 Task: When is the final 4 train leaving Crown Heights-Utica Av to Woodlawn?
Action: Key pressed rowm<Key.backspace>n<Key.space>heights
Screenshot: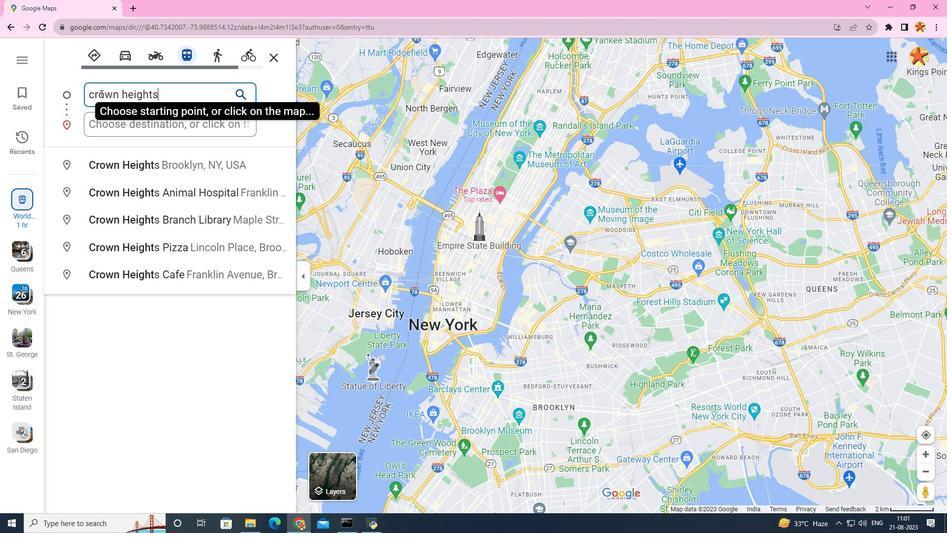 
Action: Mouse moved to (100, 166)
Screenshot: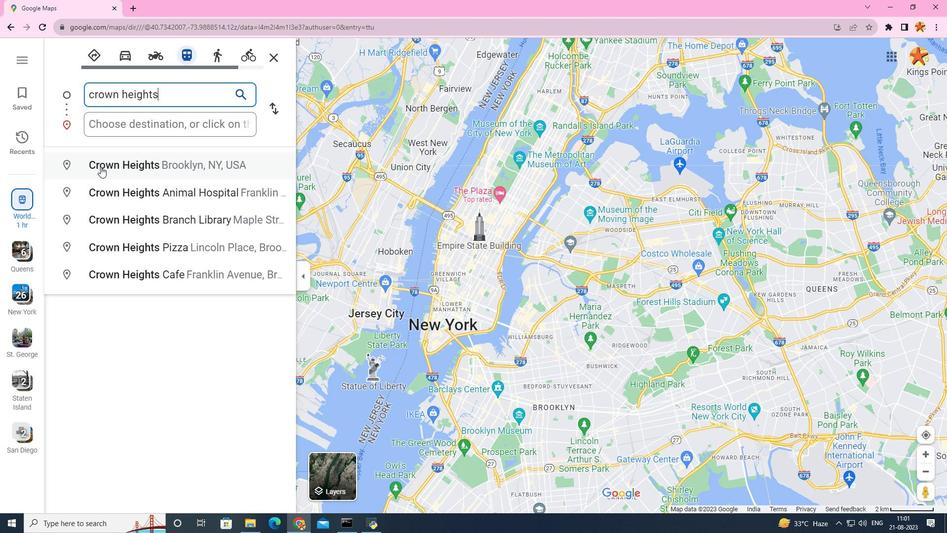 
Action: Mouse pressed left at (100, 166)
Screenshot: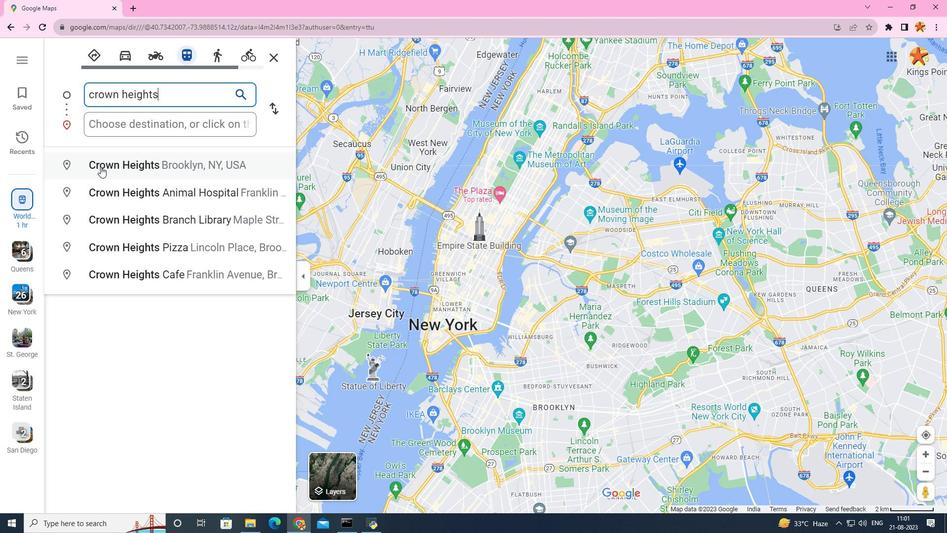 
Action: Mouse moved to (135, 123)
Screenshot: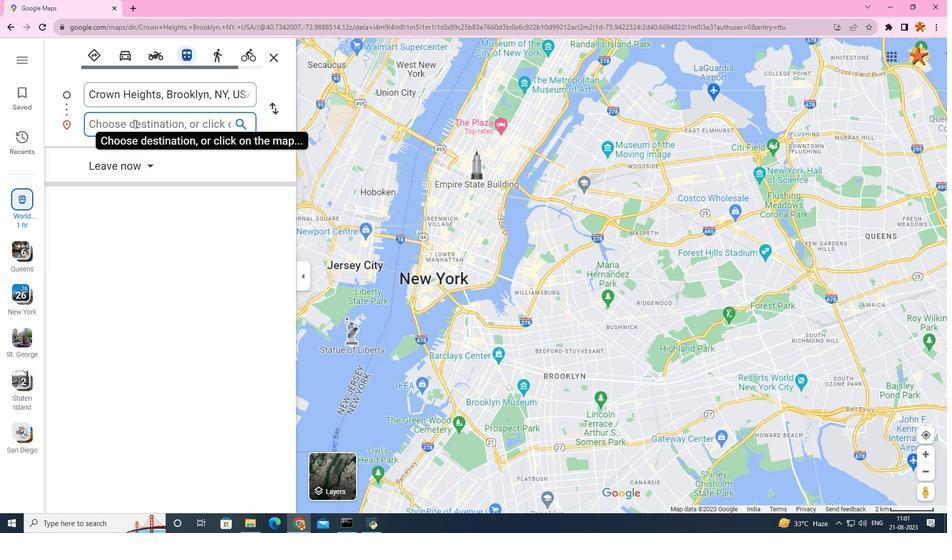
Action: Mouse pressed left at (135, 123)
Screenshot: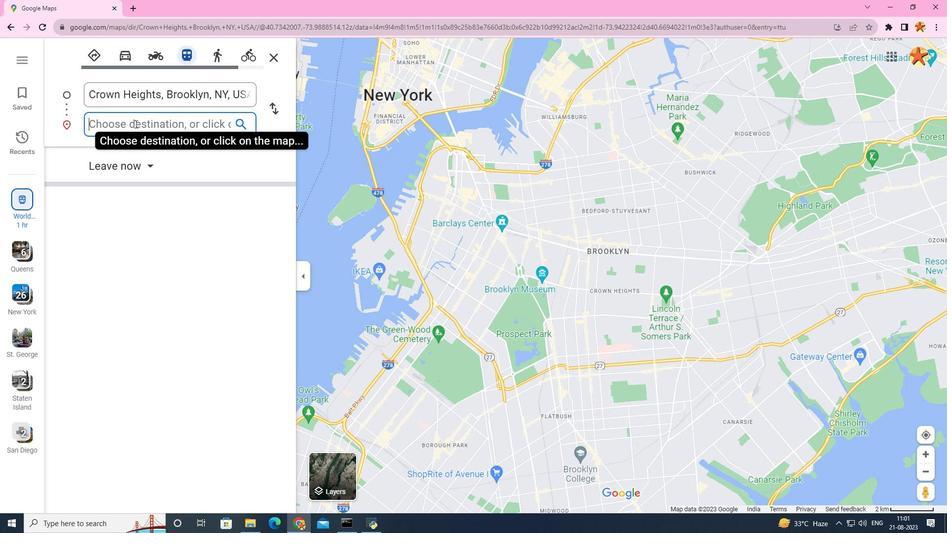
Action: Key pressed ultuica<Key.space><Key.backspace><Key.backspace><Key.backspace><Key.backspace><Key.backspace>ica<Key.space>
Screenshot: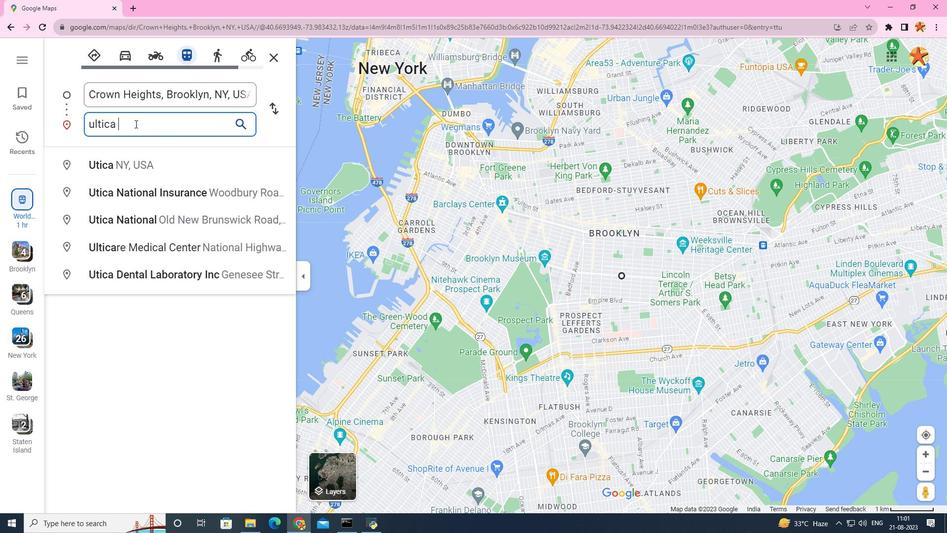 
Action: Mouse moved to (138, 160)
Screenshot: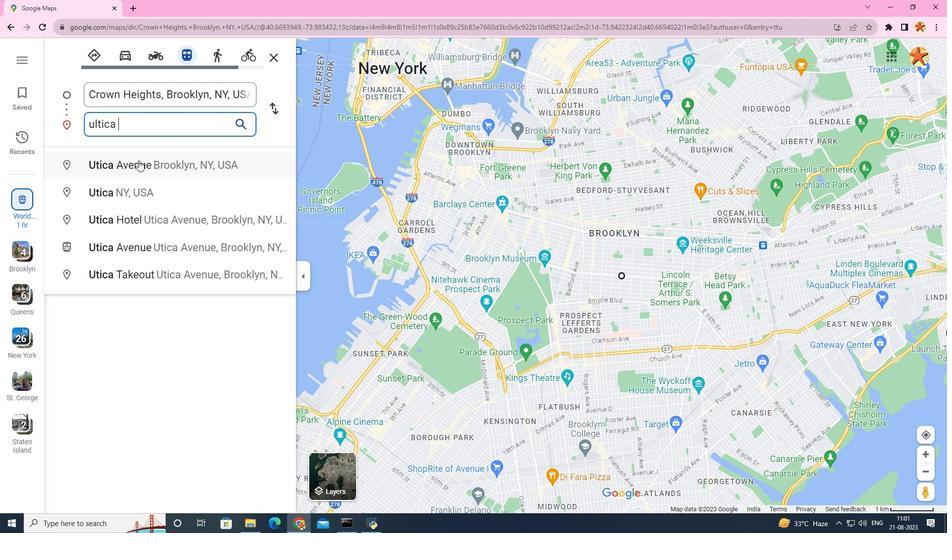 
Action: Mouse pressed left at (138, 160)
Screenshot: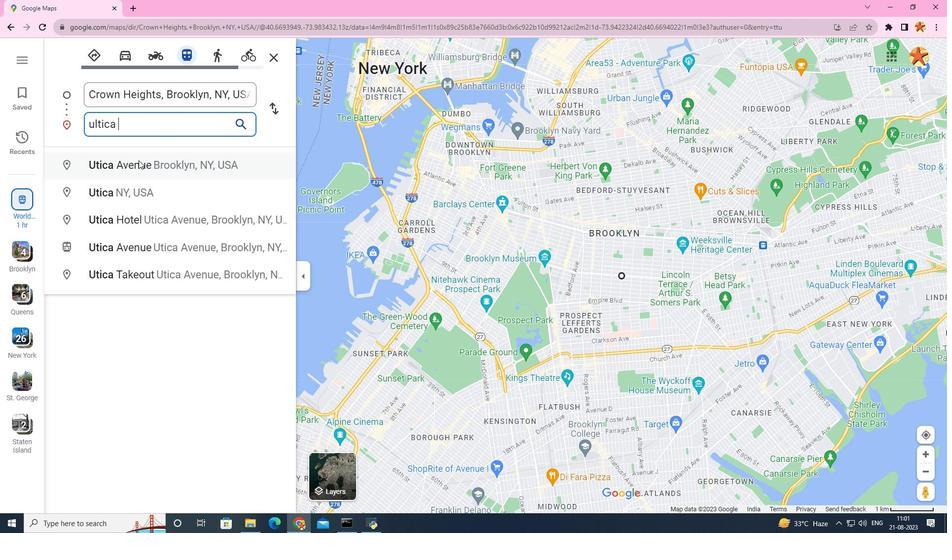 
Action: Mouse moved to (165, 101)
Screenshot: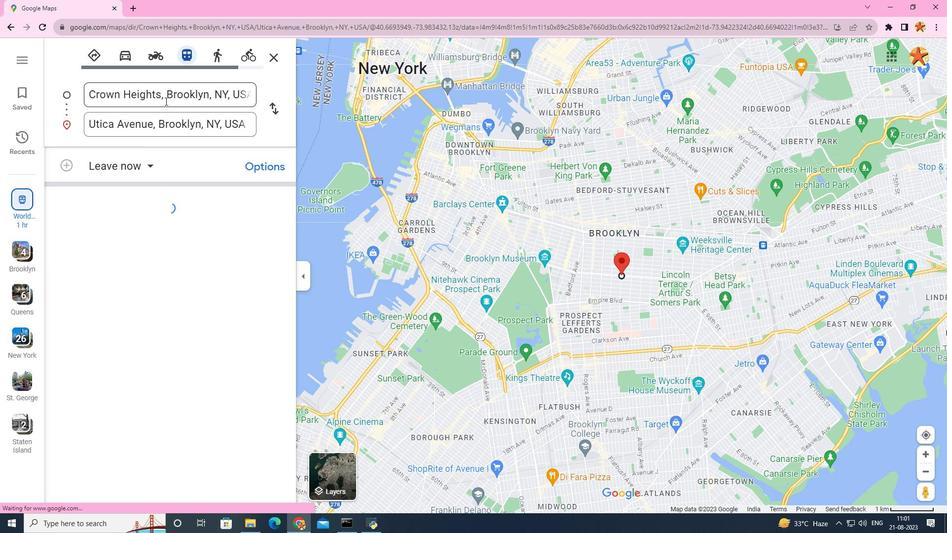 
Action: Mouse pressed left at (165, 101)
Screenshot: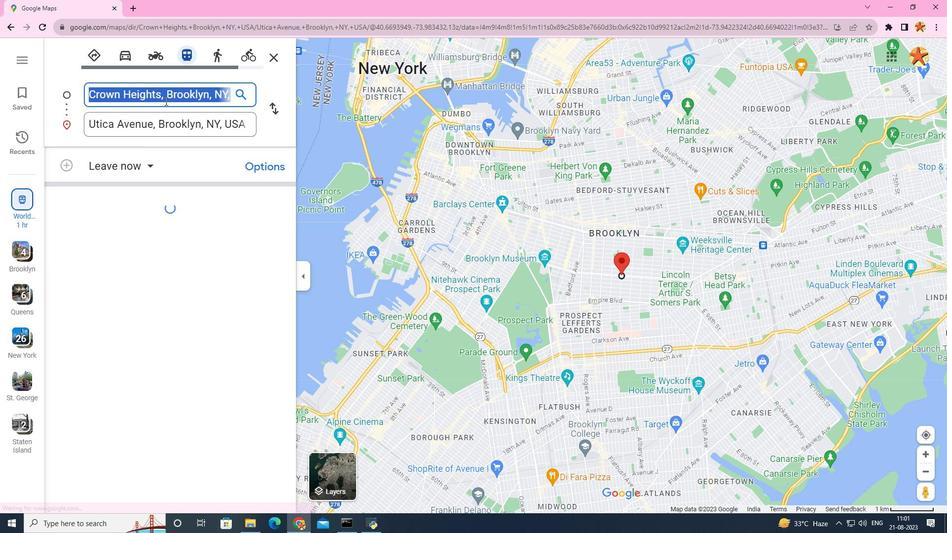 
Action: Mouse moved to (213, 119)
Screenshot: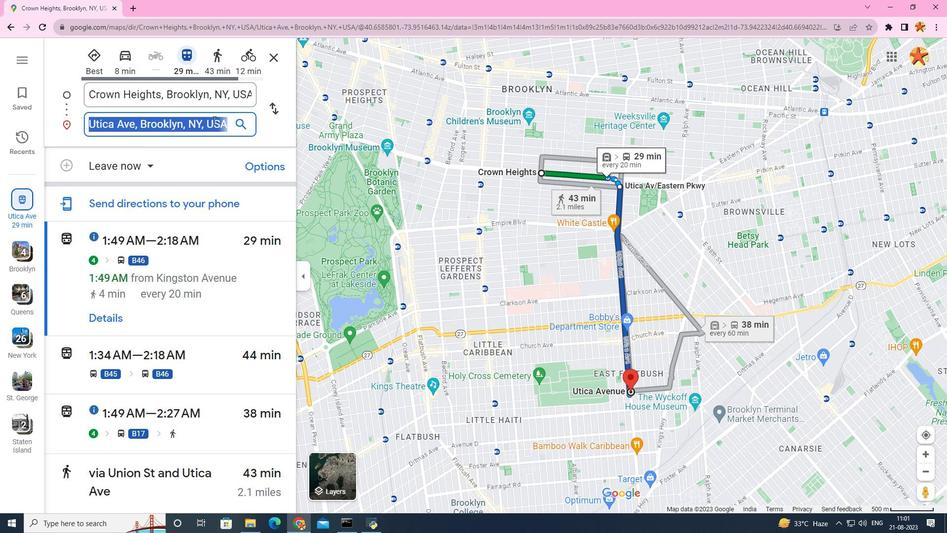 
Action: Mouse pressed left at (213, 119)
Screenshot: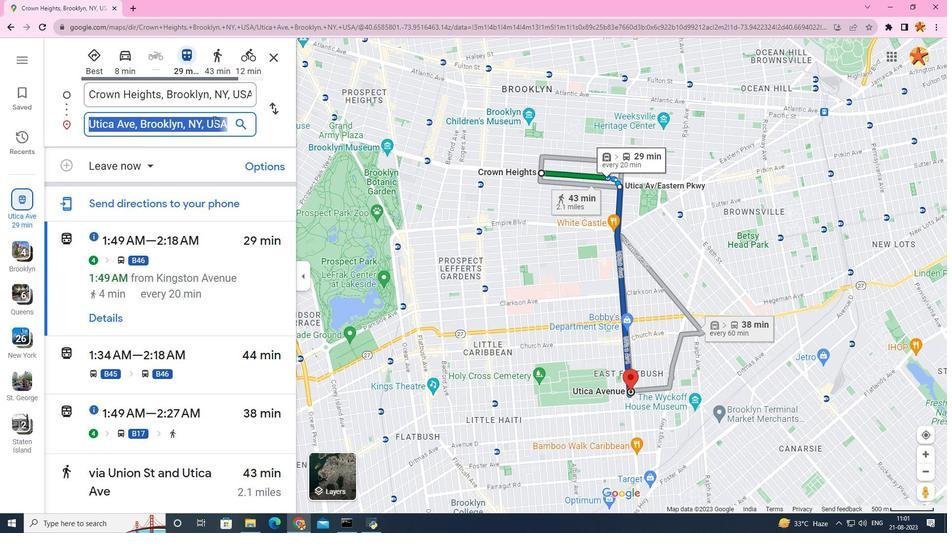 
Action: Mouse moved to (225, 101)
Screenshot: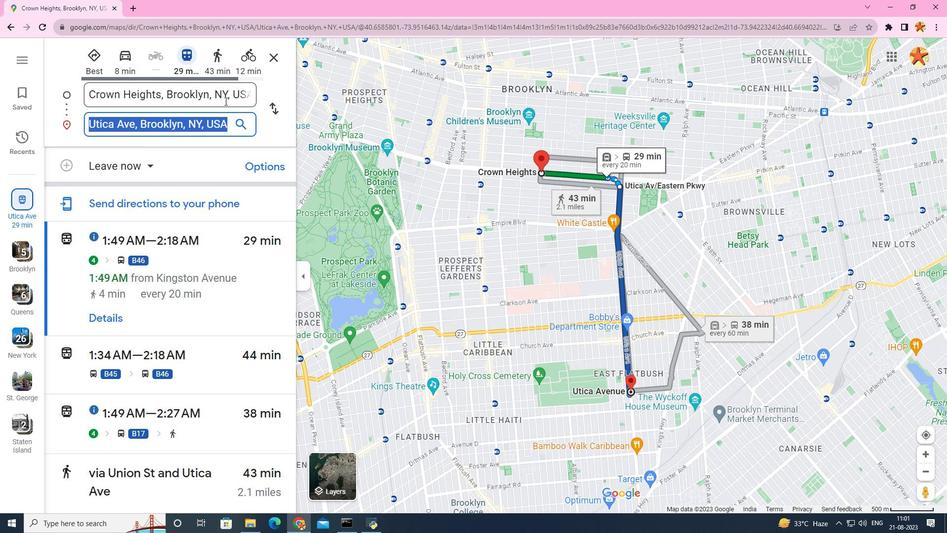 
Action: Mouse pressed left at (225, 101)
Screenshot: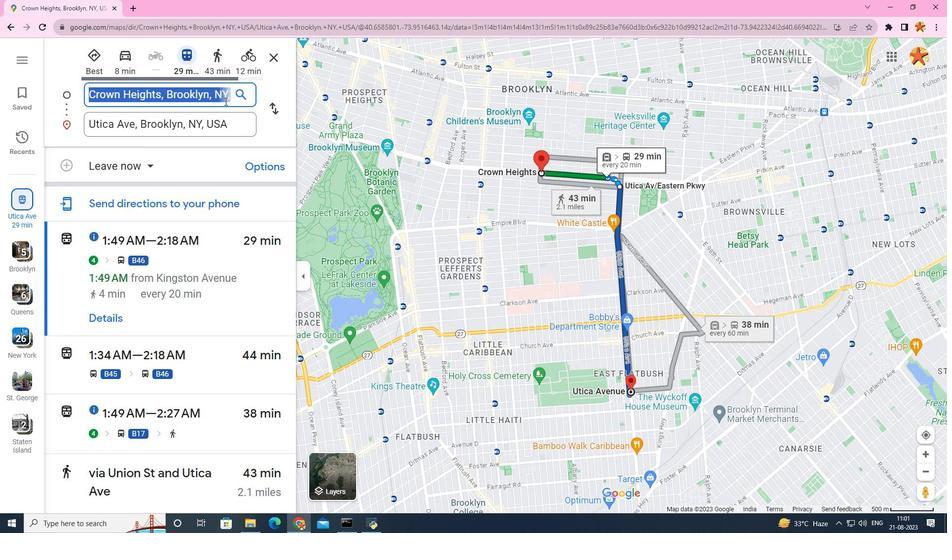 
Action: Key pressed ultica<Key.space>
Screenshot: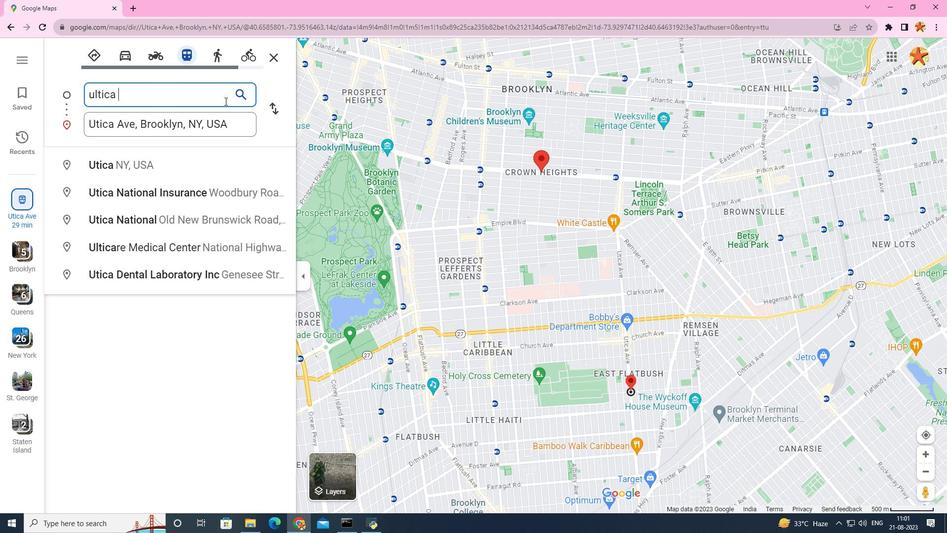 
Action: Mouse moved to (188, 193)
Screenshot: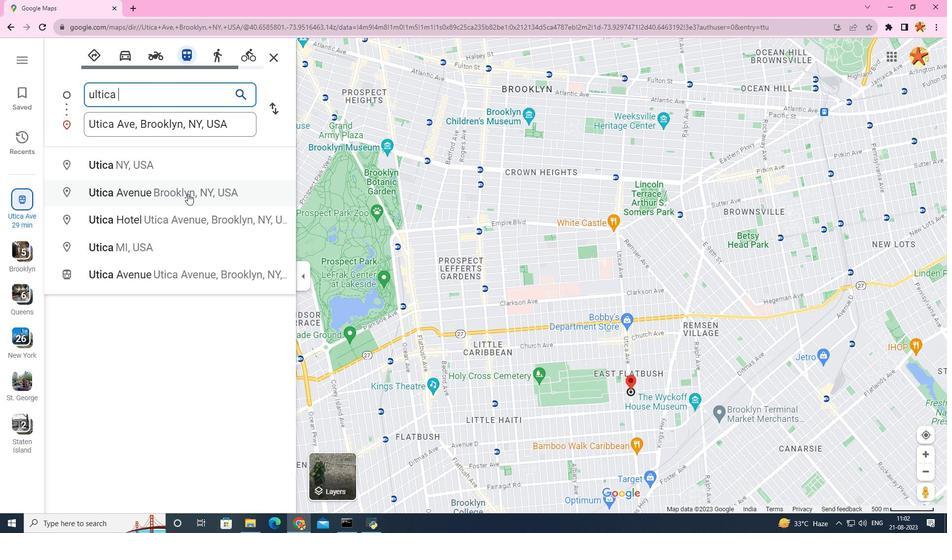 
Action: Mouse pressed left at (188, 193)
Screenshot: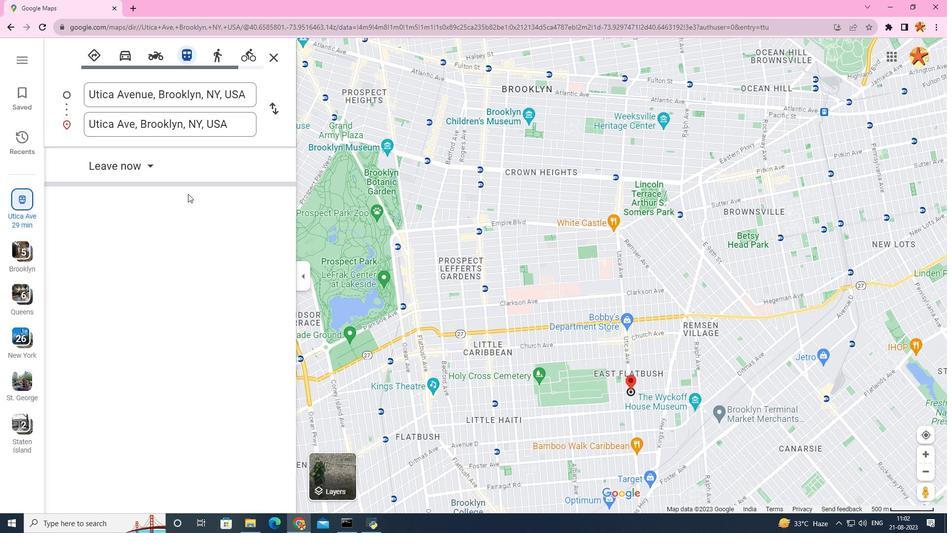 
Action: Mouse moved to (185, 100)
Screenshot: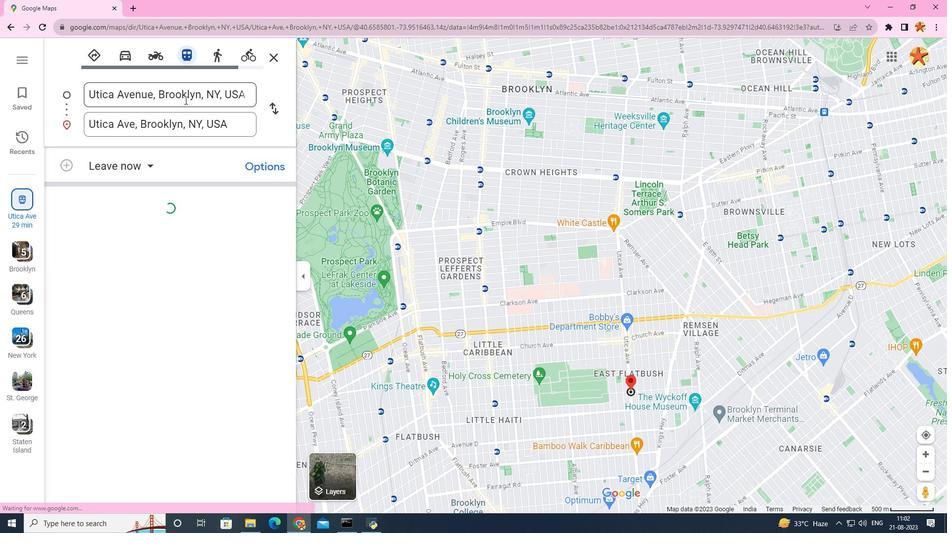 
Action: Mouse pressed left at (185, 100)
Screenshot: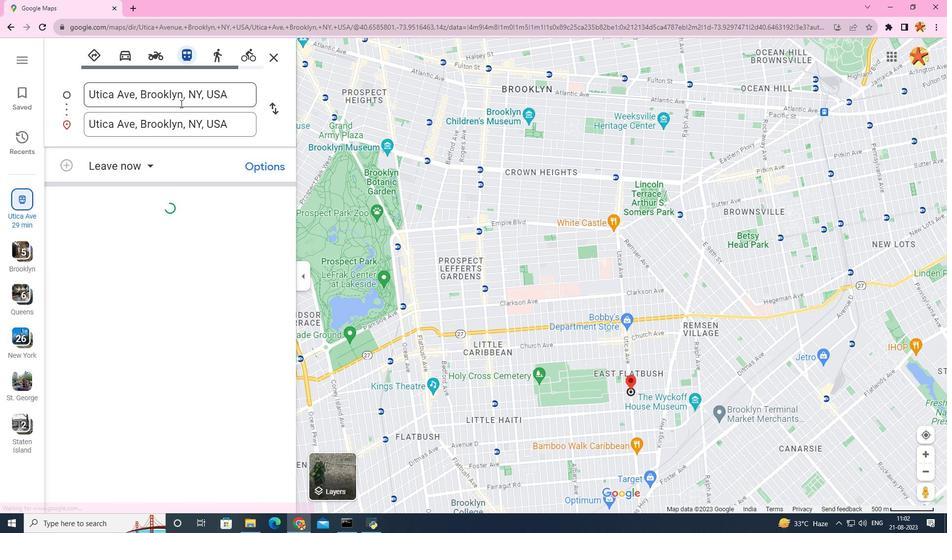 
Action: Mouse moved to (177, 116)
Screenshot: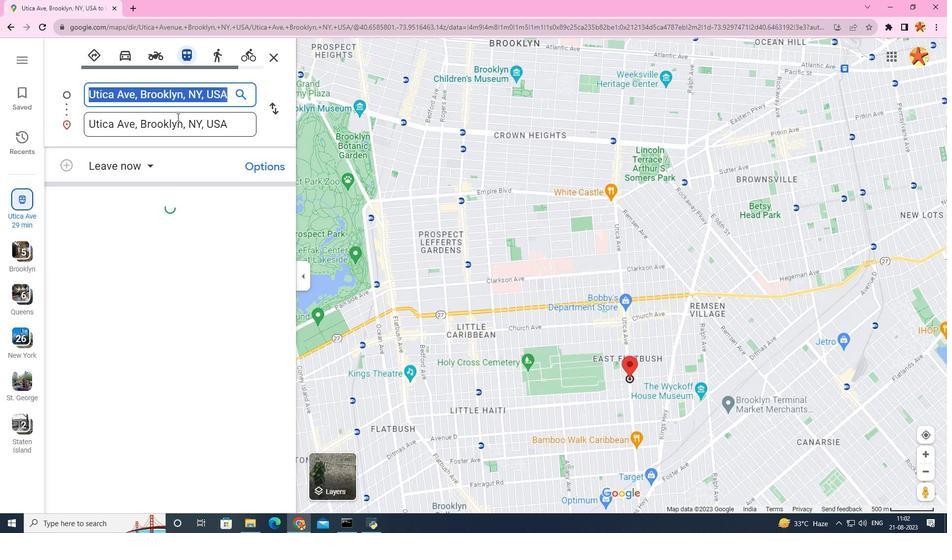 
Action: Mouse pressed left at (177, 116)
Screenshot: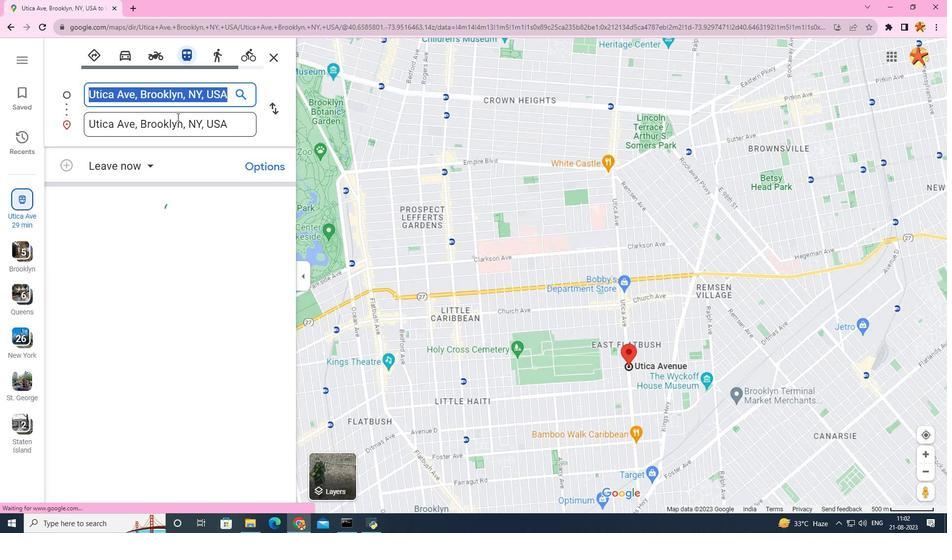 
Action: Key pressed woodlawn
Screenshot: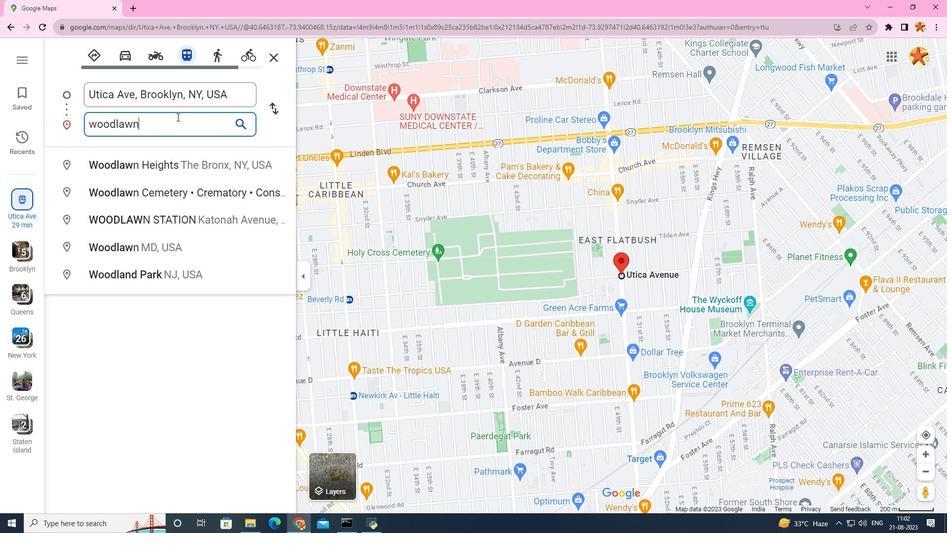
Action: Mouse moved to (169, 161)
Screenshot: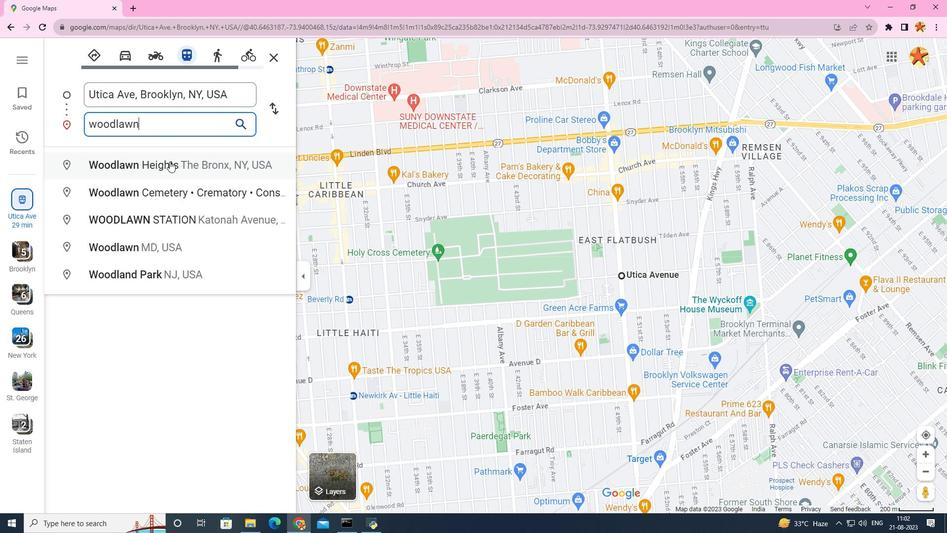 
Action: Mouse pressed left at (169, 161)
Screenshot: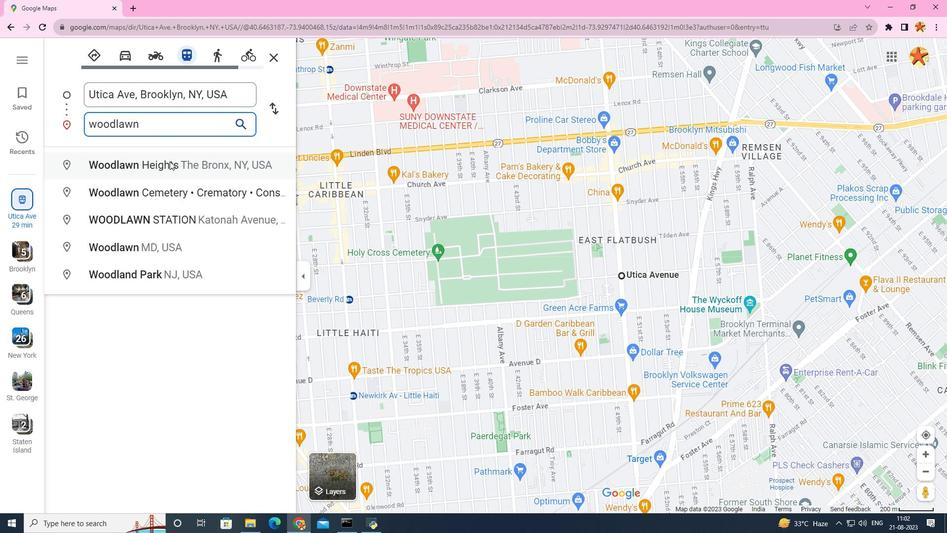 
Action: Mouse moved to (126, 318)
Screenshot: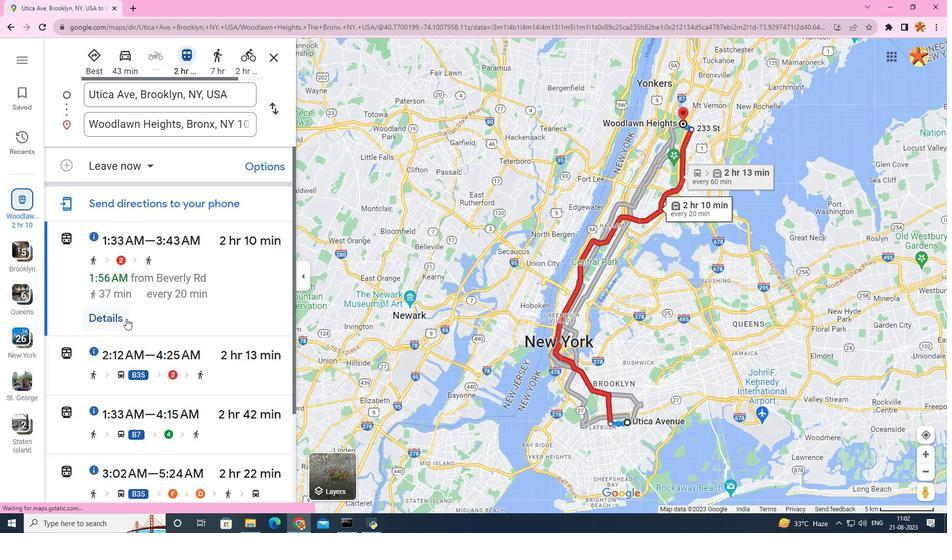 
Action: Mouse scrolled (126, 318) with delta (0, 0)
Screenshot: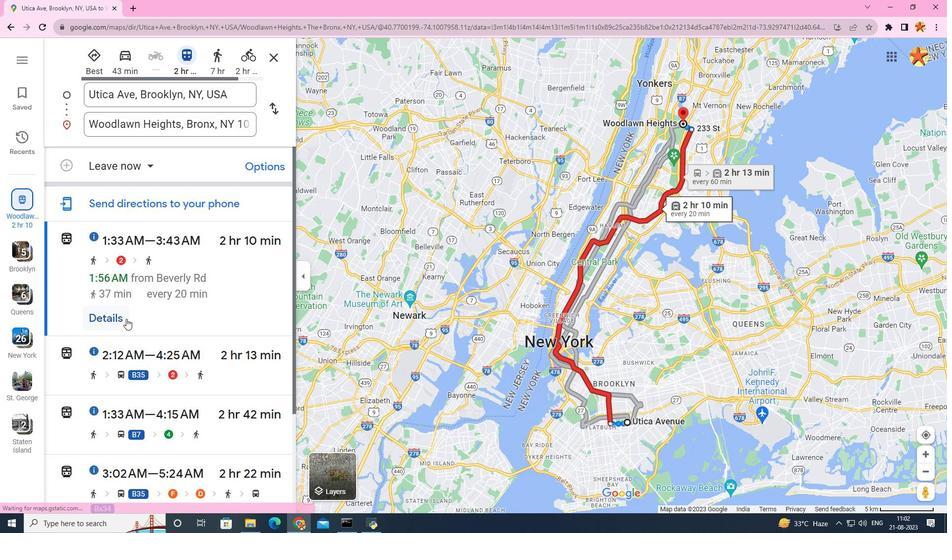 
Action: Mouse scrolled (126, 318) with delta (0, 0)
Screenshot: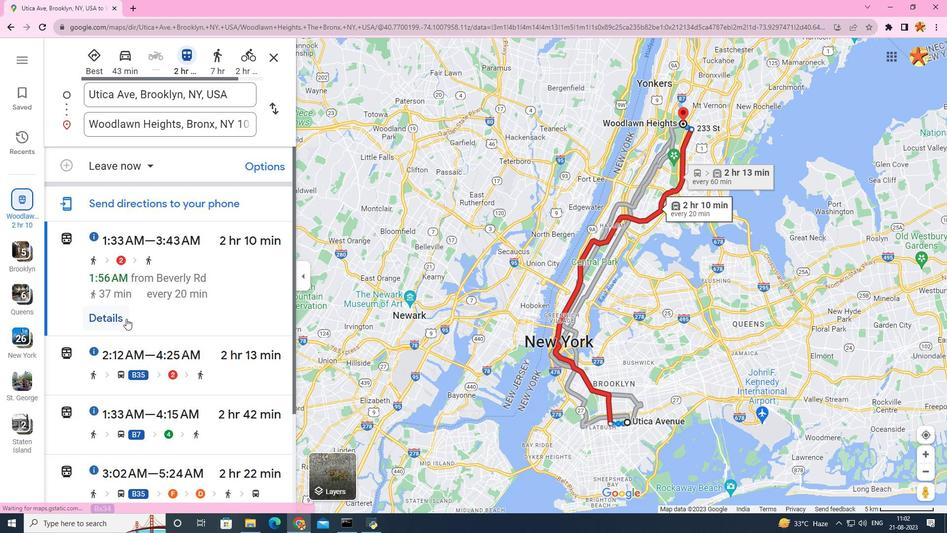 
Action: Mouse scrolled (126, 318) with delta (0, 0)
Screenshot: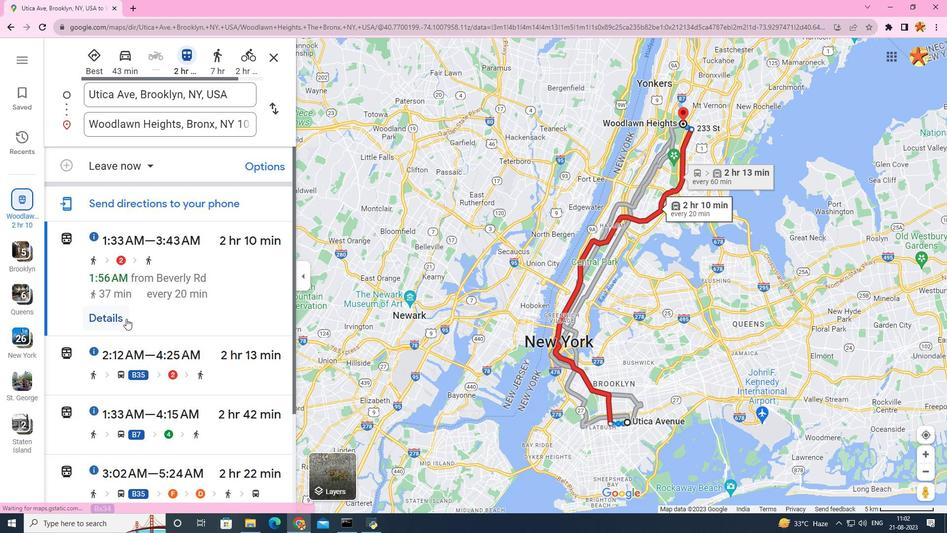 
Action: Mouse scrolled (126, 318) with delta (0, 0)
Screenshot: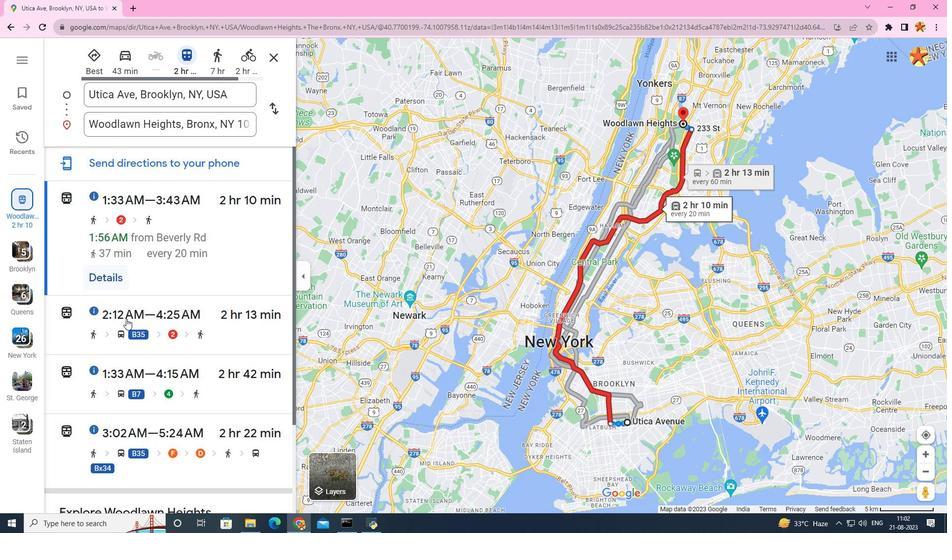 
Action: Mouse scrolled (126, 318) with delta (0, 0)
Screenshot: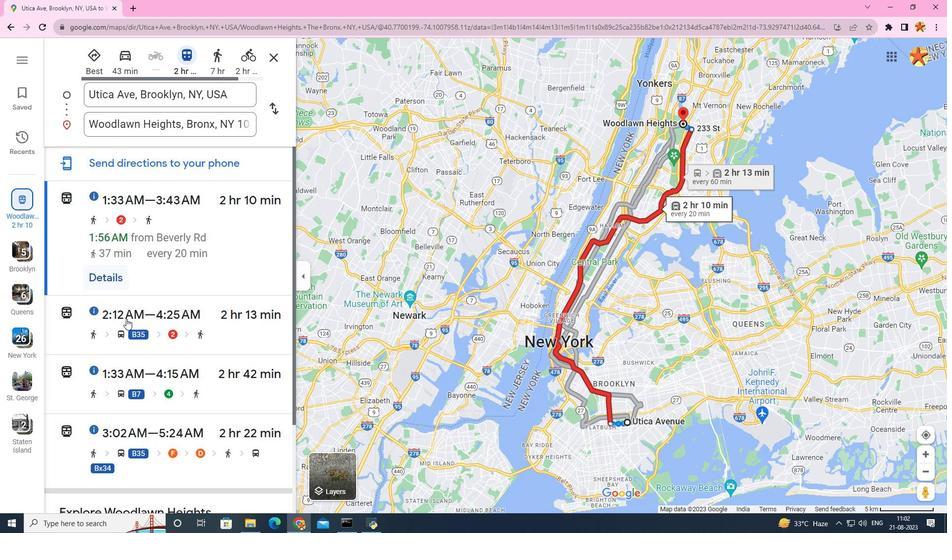 
Action: Mouse scrolled (126, 319) with delta (0, 0)
Screenshot: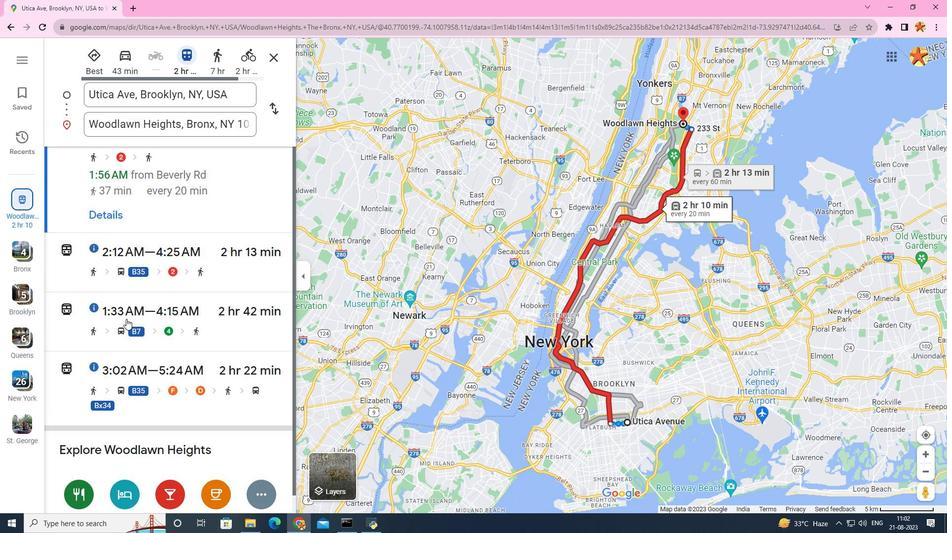 
Action: Mouse scrolled (126, 319) with delta (0, 0)
Screenshot: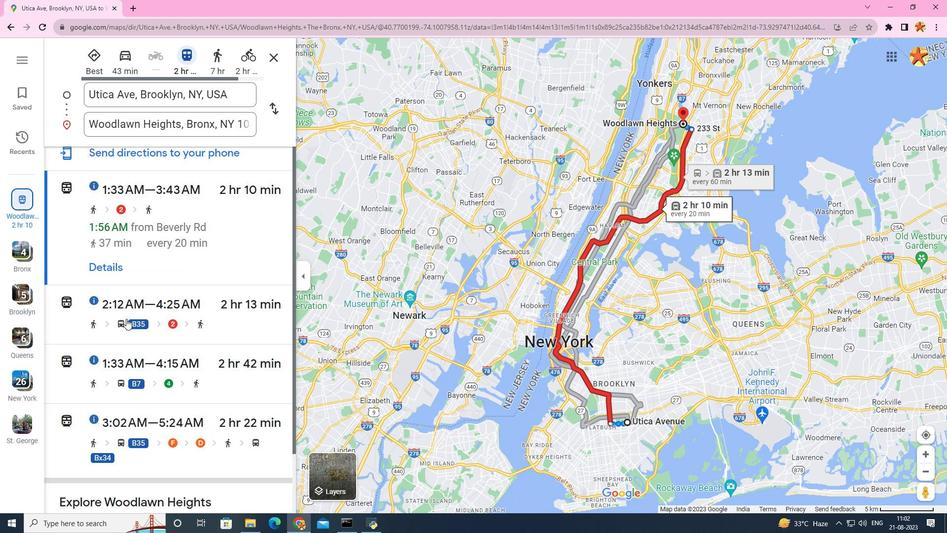 
Action: Mouse scrolled (126, 319) with delta (0, 0)
Screenshot: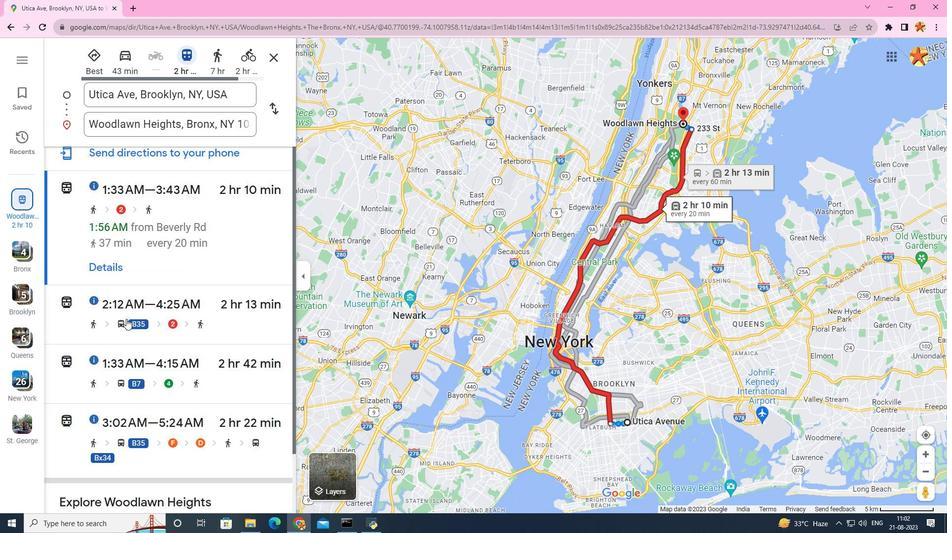 
Action: Mouse scrolled (126, 319) with delta (0, 0)
Screenshot: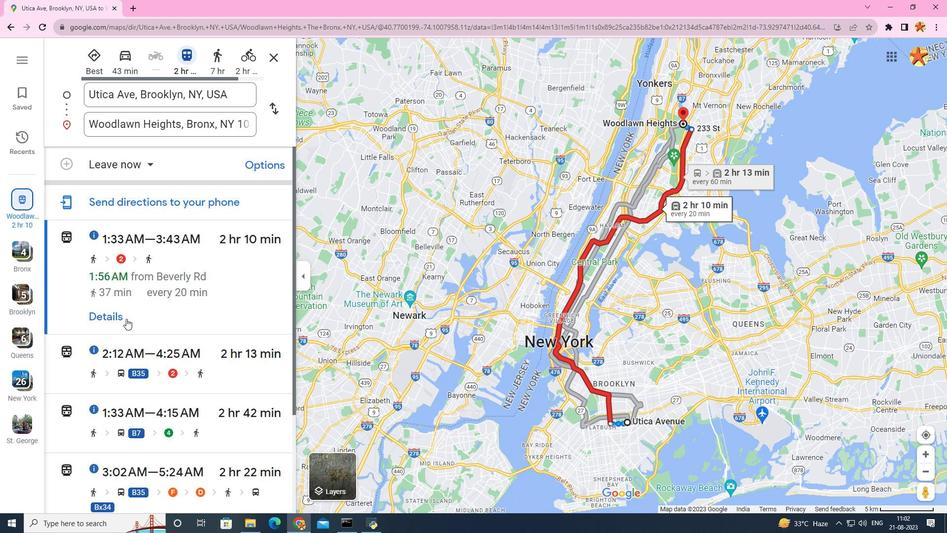 
Action: Mouse moved to (134, 178)
Screenshot: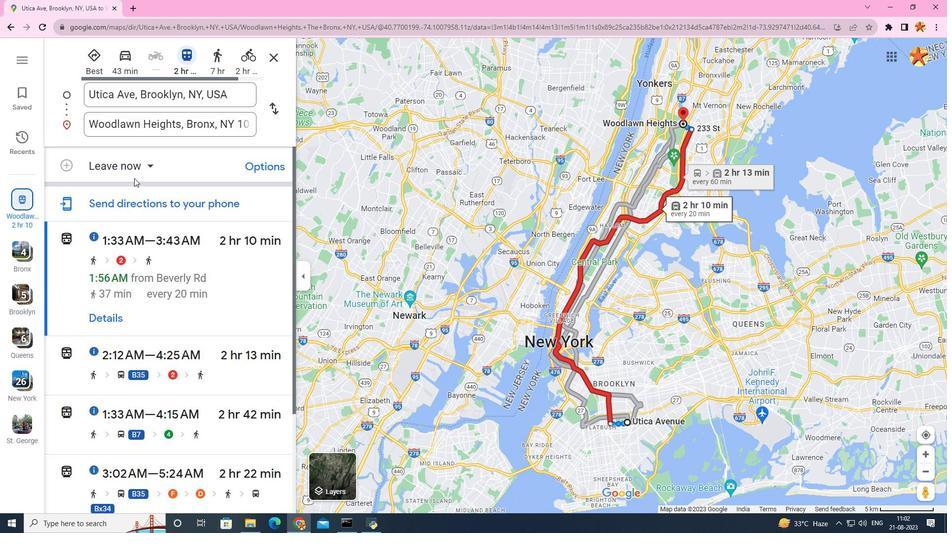 
Action: Mouse pressed left at (134, 178)
Screenshot: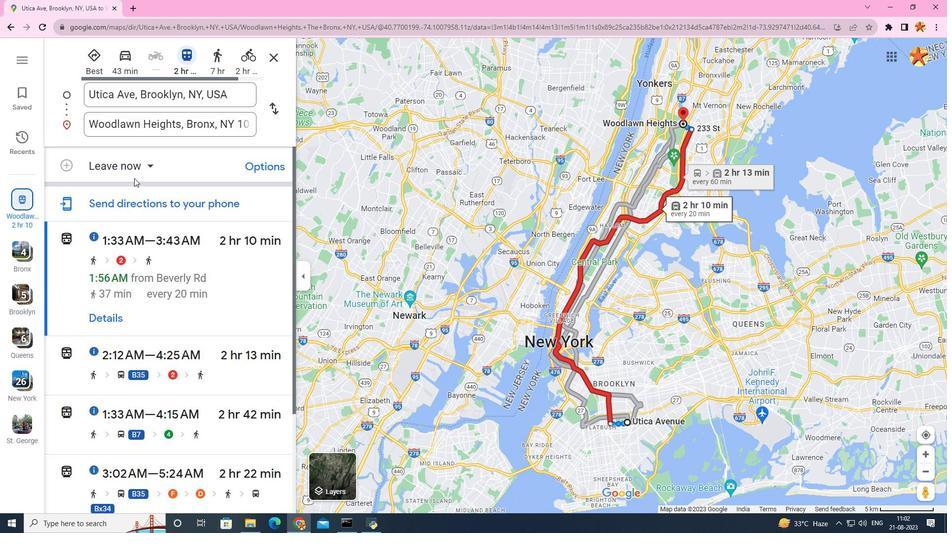 
Action: Mouse moved to (142, 171)
Screenshot: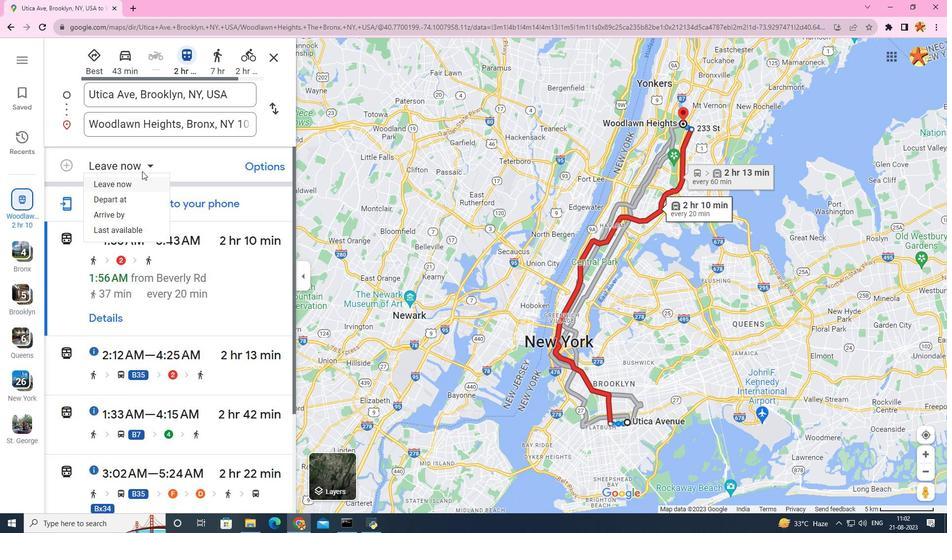 
Action: Mouse pressed left at (142, 171)
Screenshot: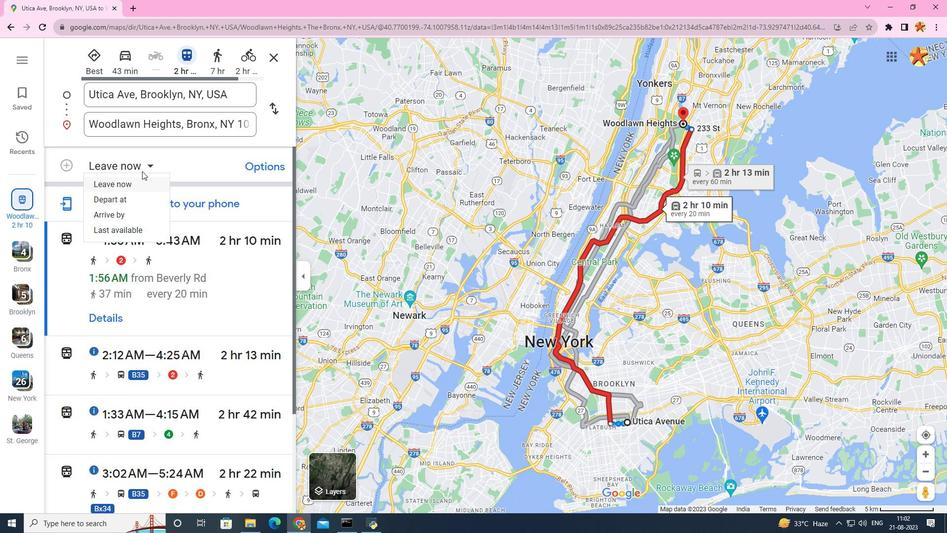 
Action: Mouse moved to (129, 226)
Screenshot: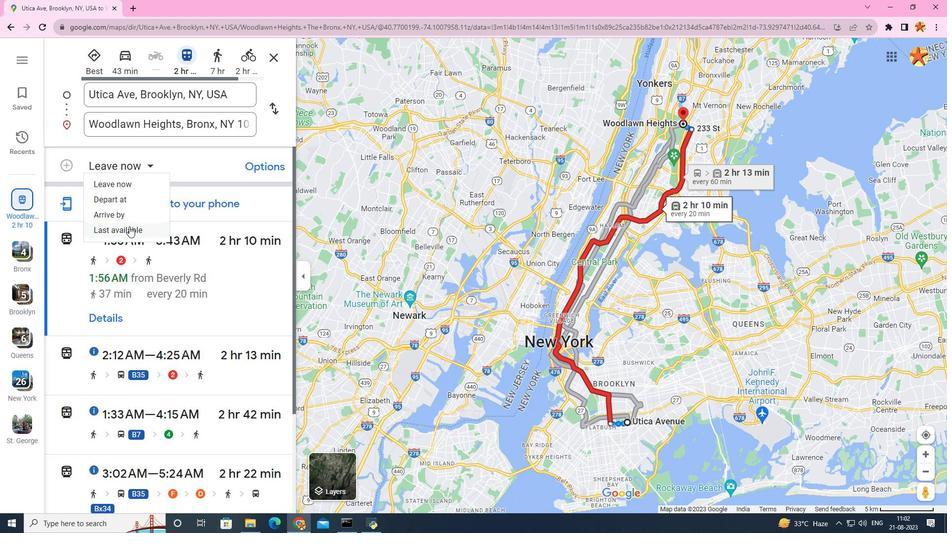 
Action: Mouse pressed left at (129, 226)
Screenshot: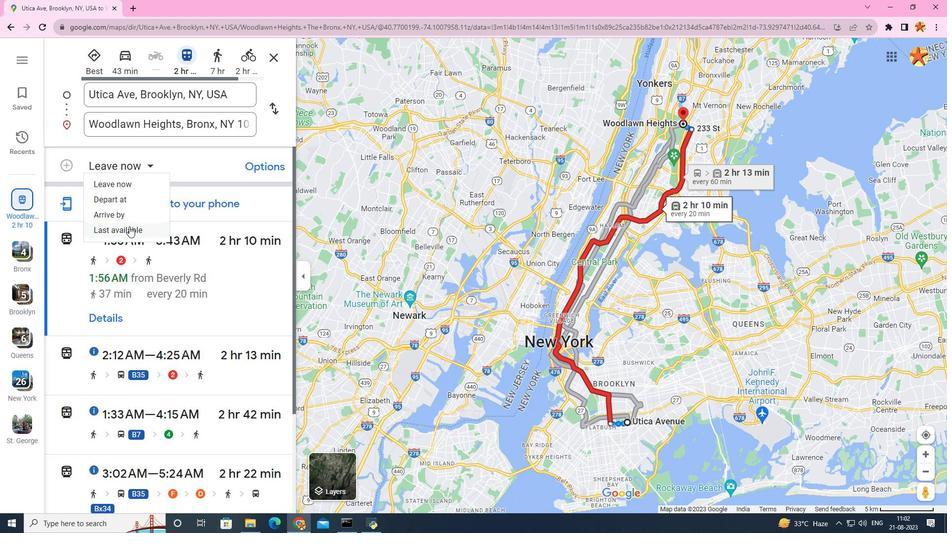 
Action: Mouse moved to (86, 320)
Screenshot: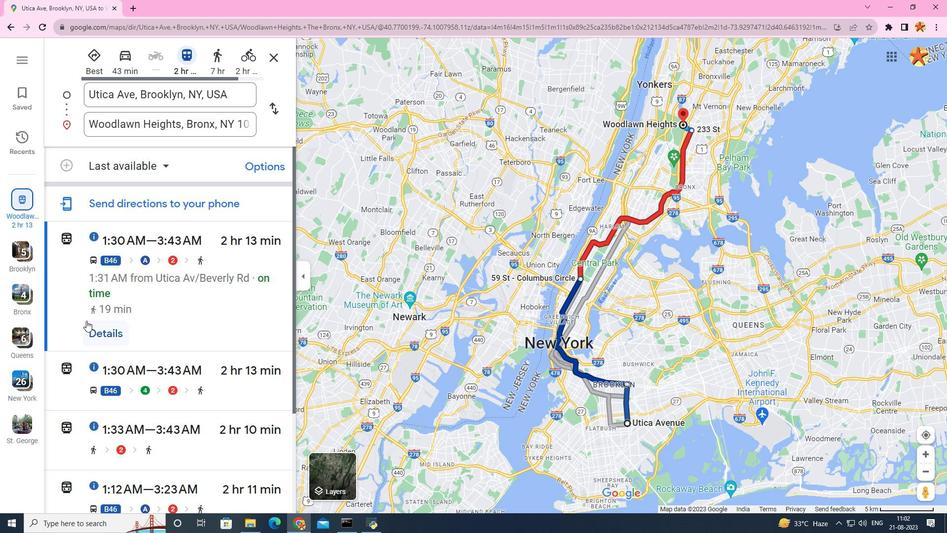 
Action: Mouse scrolled (86, 320) with delta (0, 0)
Screenshot: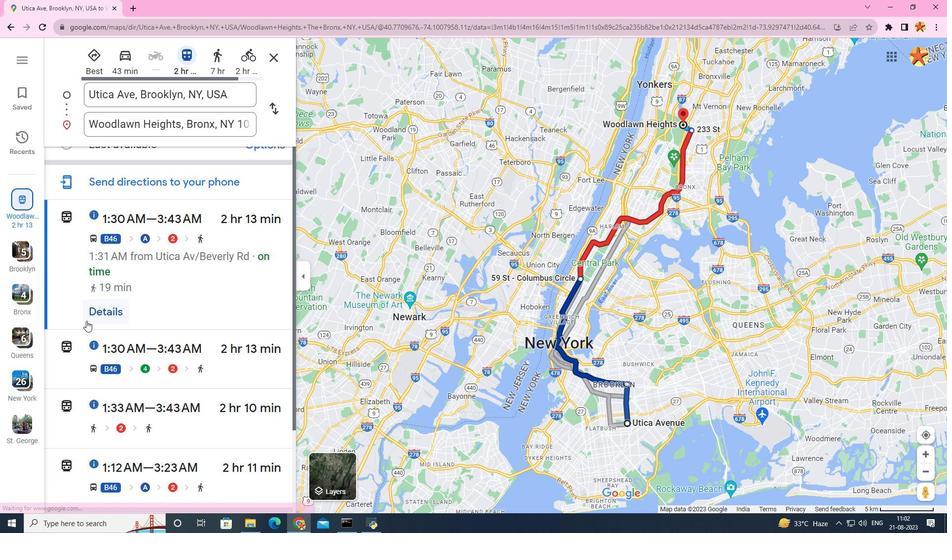 
Action: Mouse scrolled (86, 320) with delta (0, 0)
Screenshot: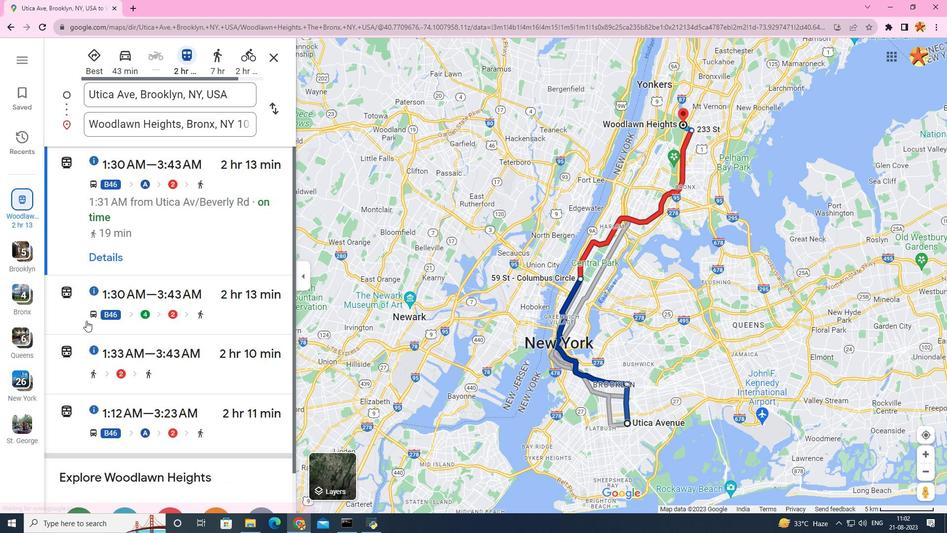 
Action: Mouse scrolled (86, 320) with delta (0, 0)
Screenshot: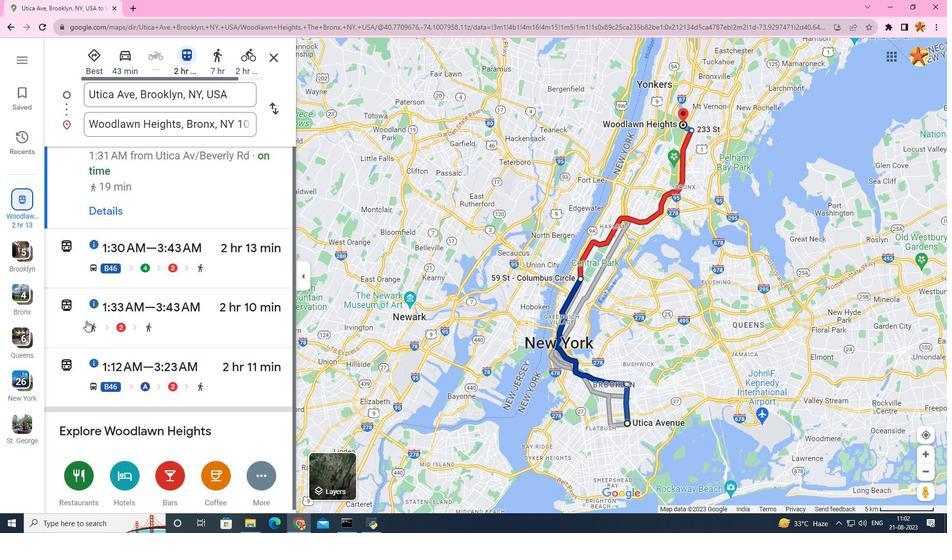 
Action: Mouse scrolled (86, 320) with delta (0, 0)
Screenshot: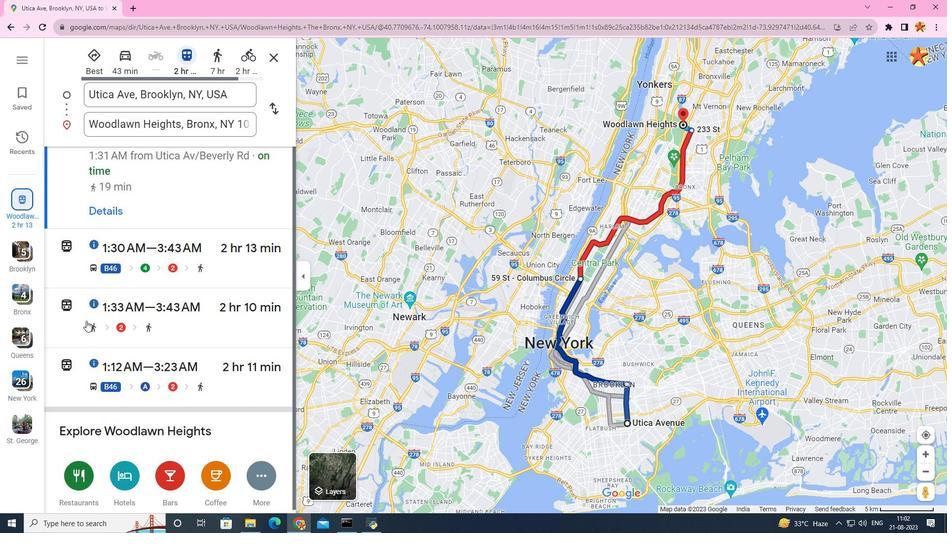 
Action: Mouse scrolled (86, 320) with delta (0, 0)
Screenshot: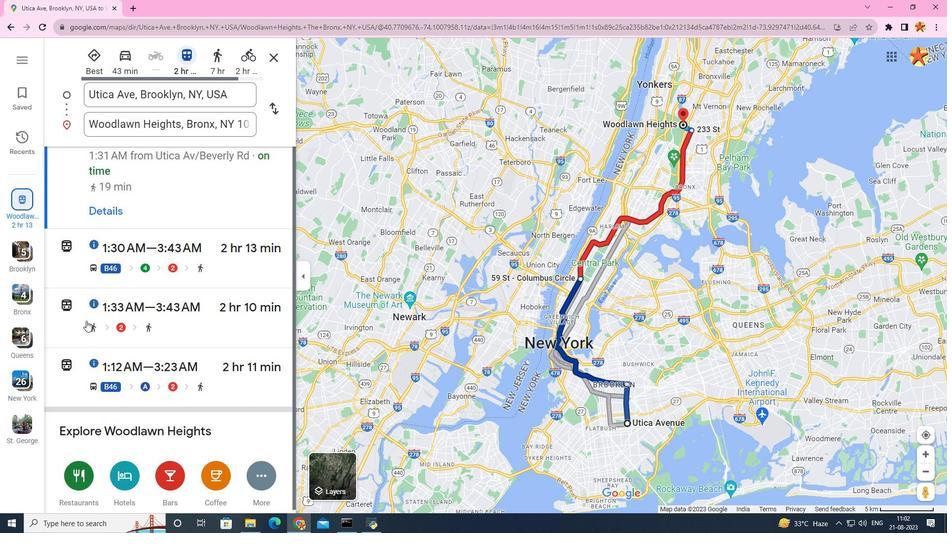 
Action: Mouse scrolled (86, 320) with delta (0, 0)
Screenshot: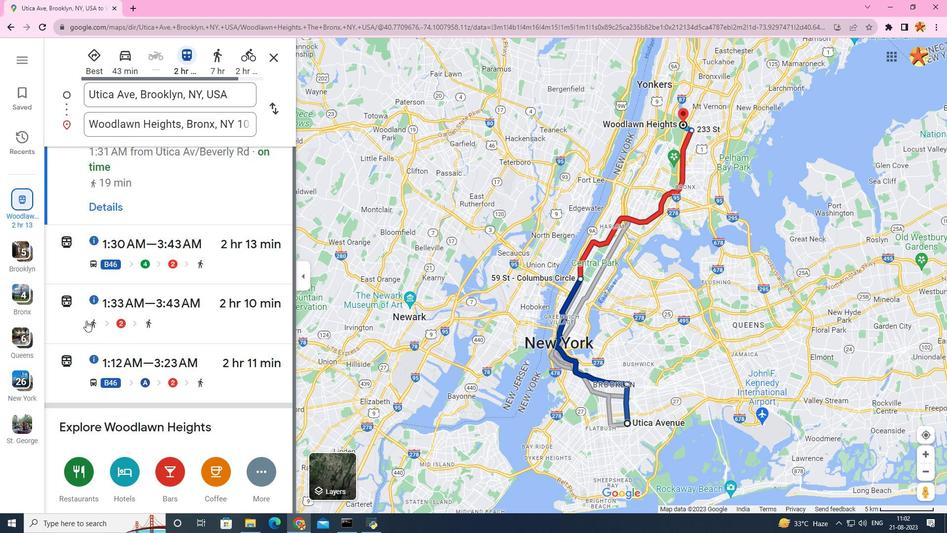 
Action: Mouse scrolled (86, 321) with delta (0, 0)
Screenshot: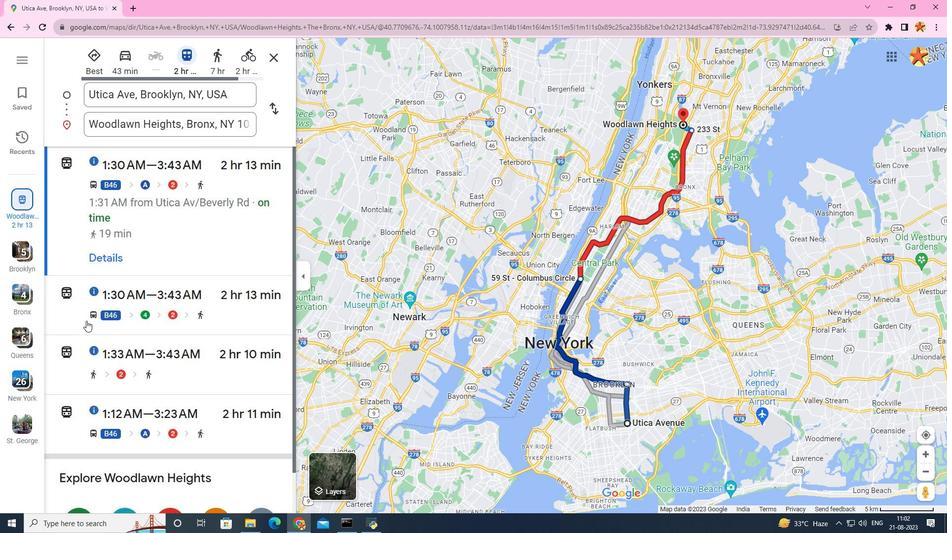 
Action: Mouse scrolled (86, 321) with delta (0, 0)
Screenshot: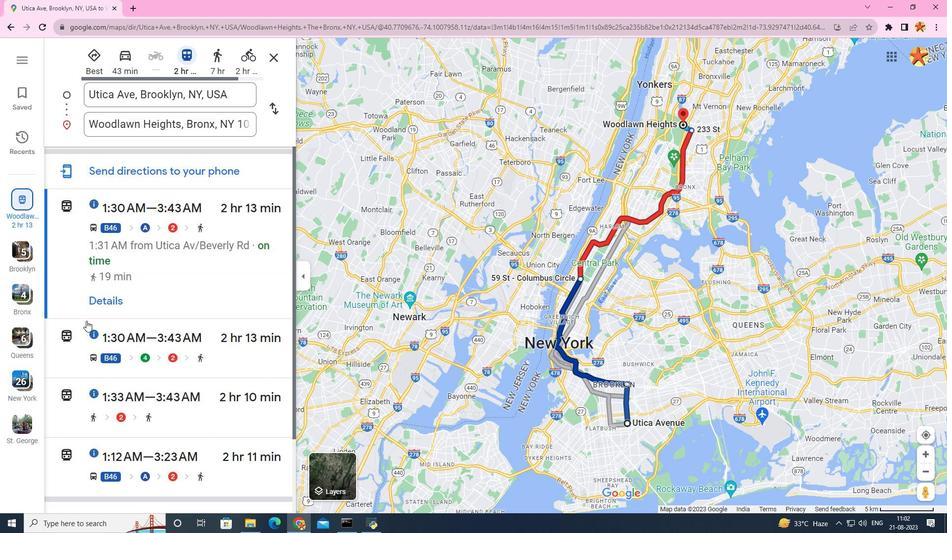 
Action: Mouse scrolled (86, 321) with delta (0, 0)
Screenshot: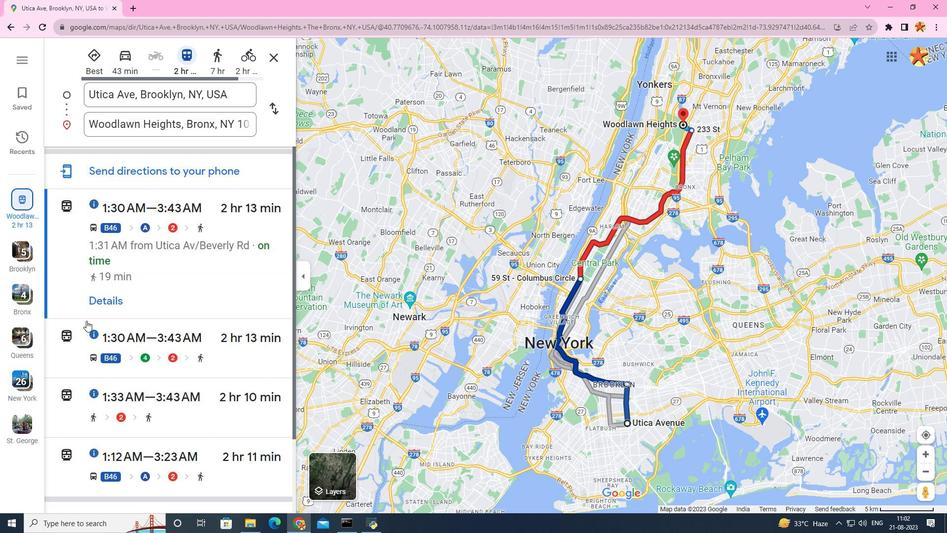 
Action: Mouse scrolled (86, 321) with delta (0, 0)
Screenshot: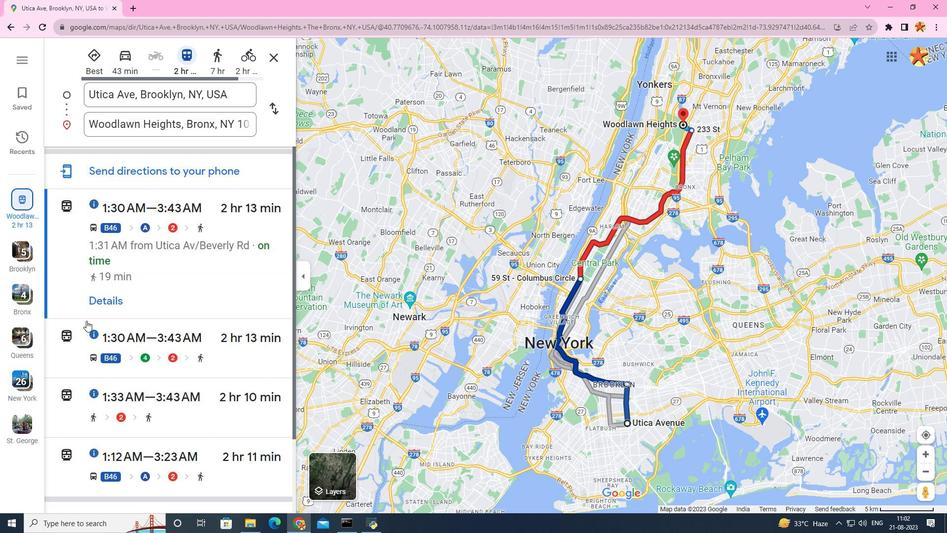 
Action: Mouse moved to (98, 326)
Screenshot: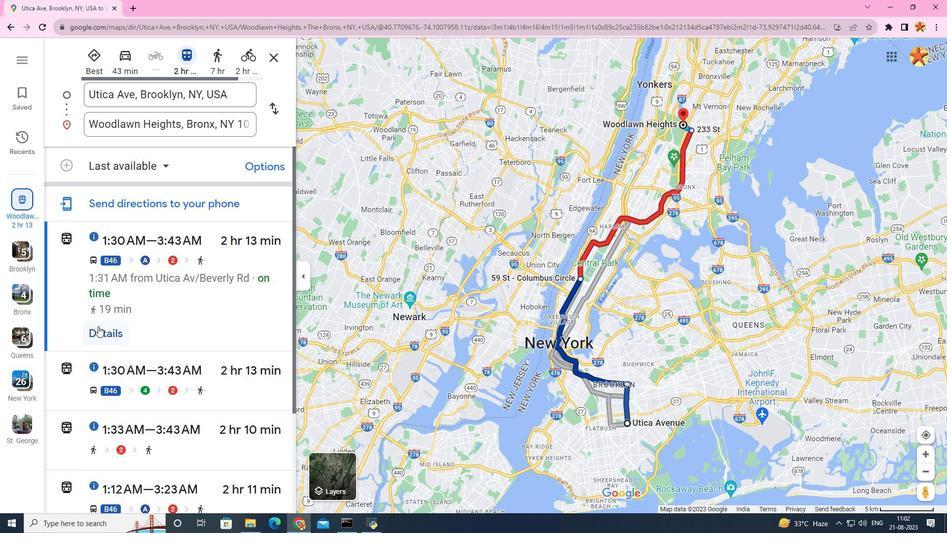 
Action: Mouse pressed left at (98, 326)
Screenshot: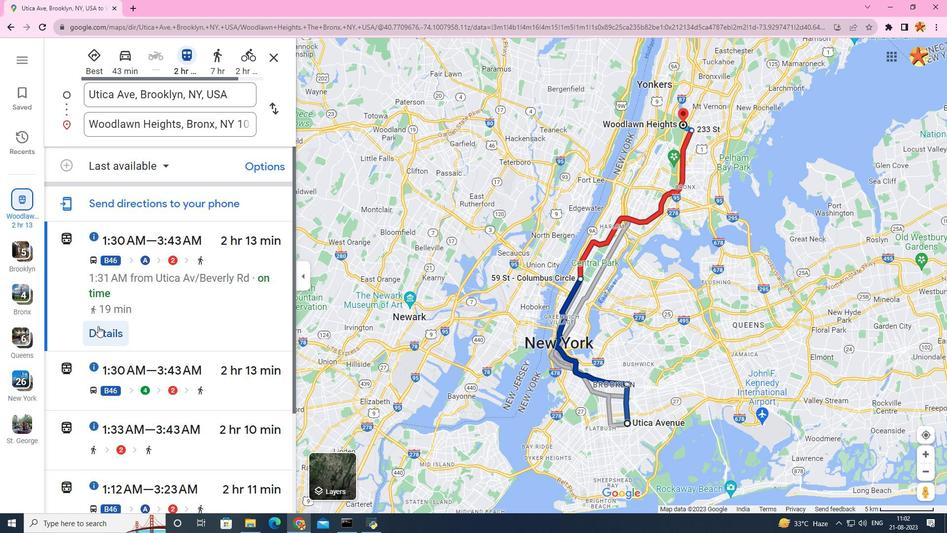 
Action: Mouse moved to (114, 350)
Screenshot: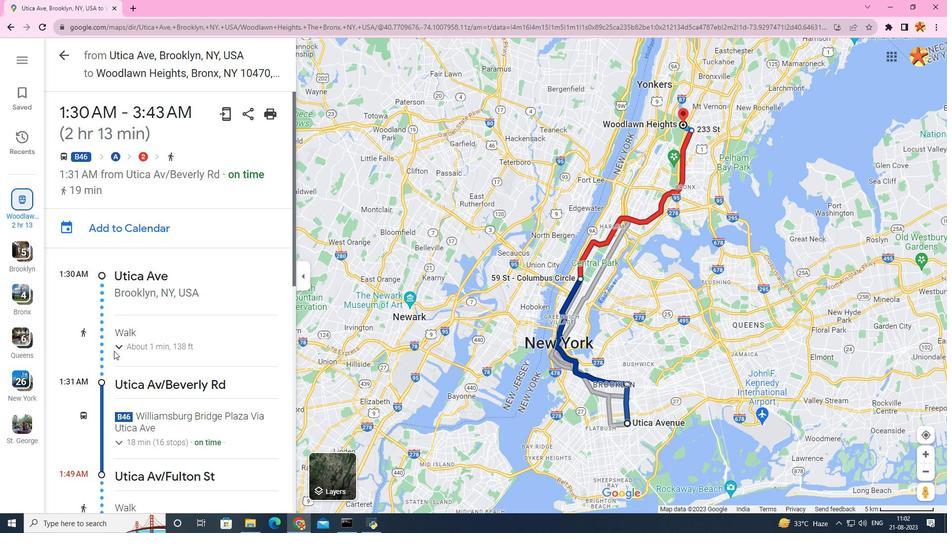 
Action: Mouse scrolled (114, 350) with delta (0, 0)
Screenshot: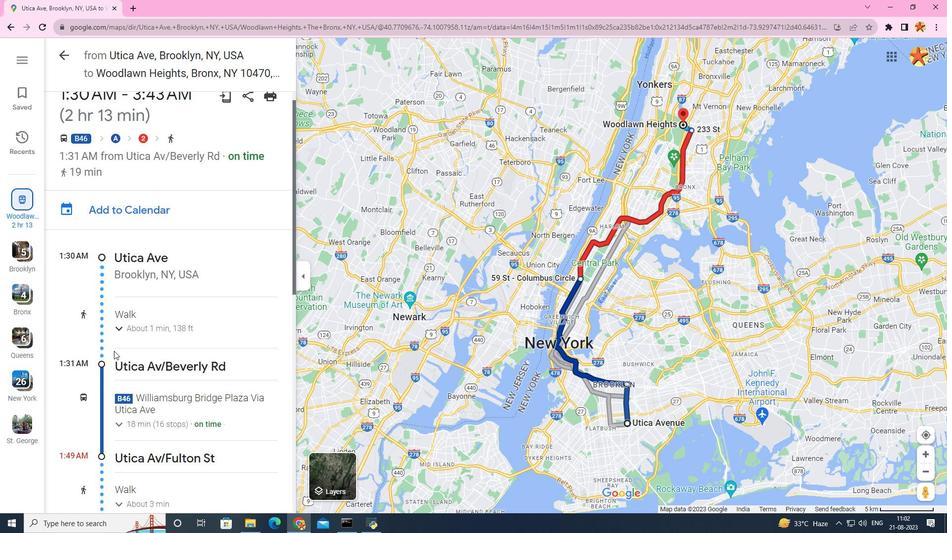 
Action: Mouse scrolled (114, 350) with delta (0, 0)
Screenshot: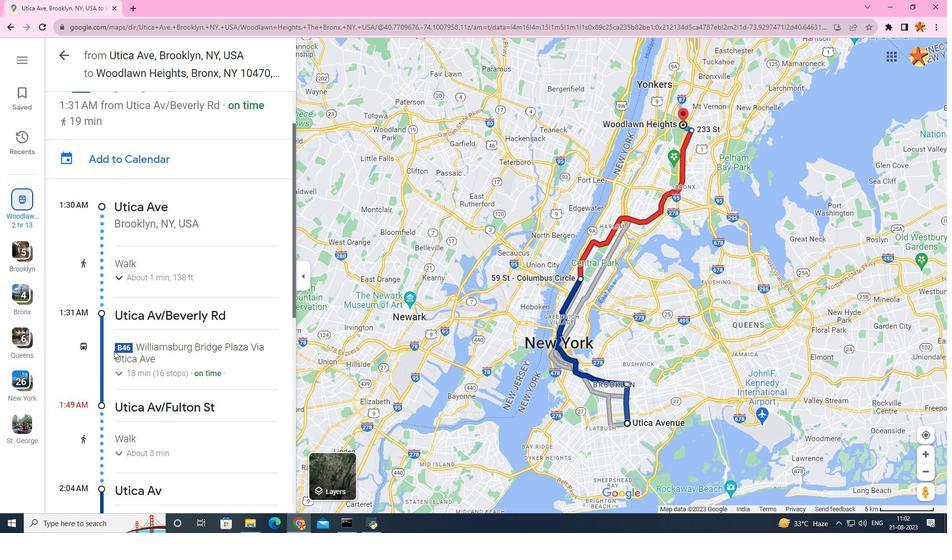 
Action: Mouse scrolled (114, 350) with delta (0, 0)
Screenshot: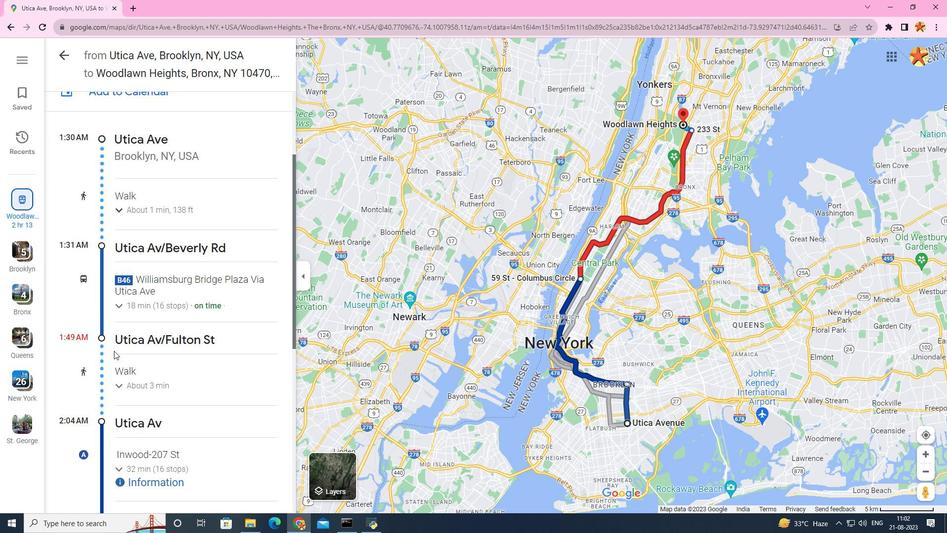 
Action: Mouse moved to (114, 350)
Screenshot: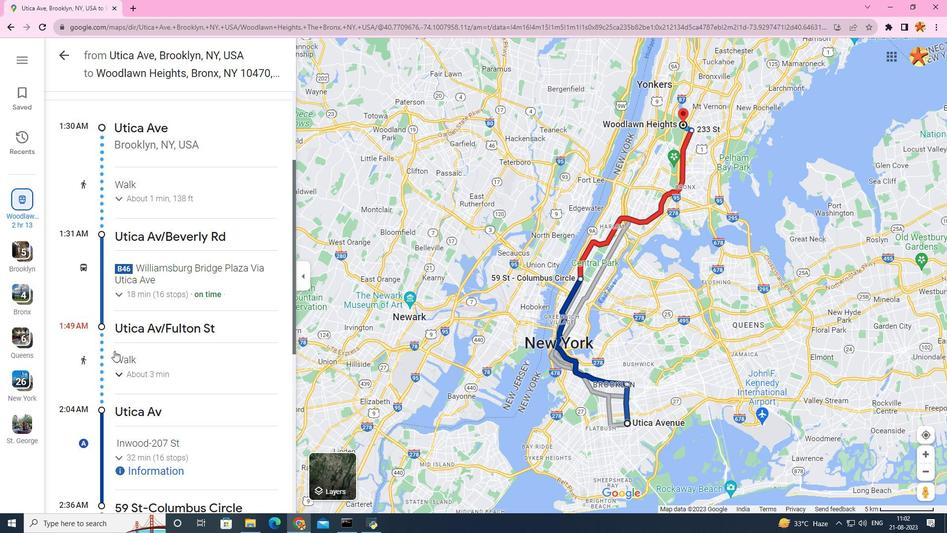
Action: Mouse scrolled (114, 350) with delta (0, 0)
Screenshot: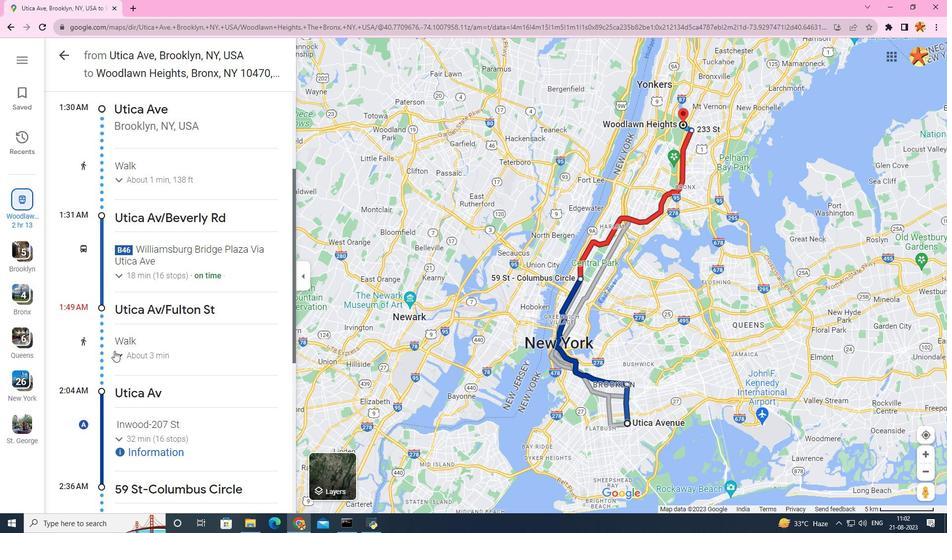 
Action: Mouse scrolled (114, 350) with delta (0, 0)
Screenshot: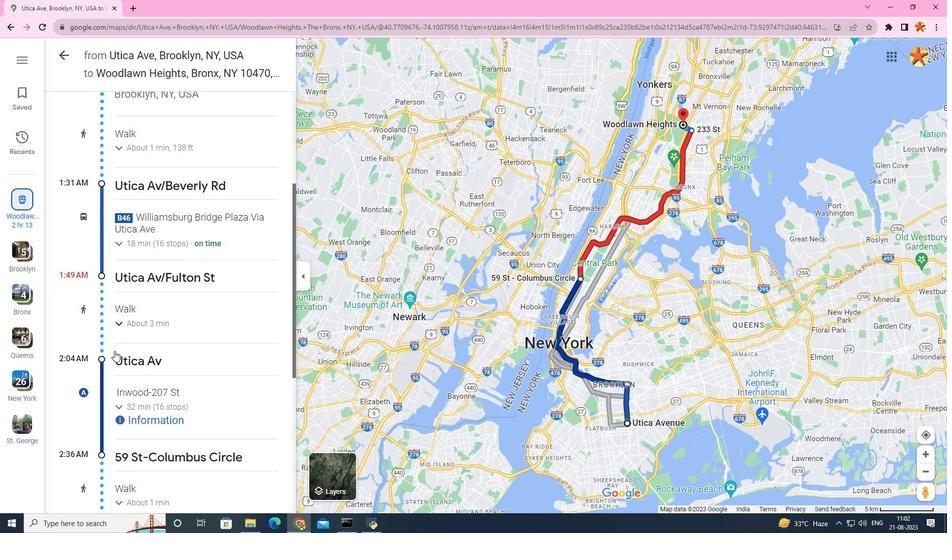 
Action: Mouse scrolled (114, 350) with delta (0, 0)
Screenshot: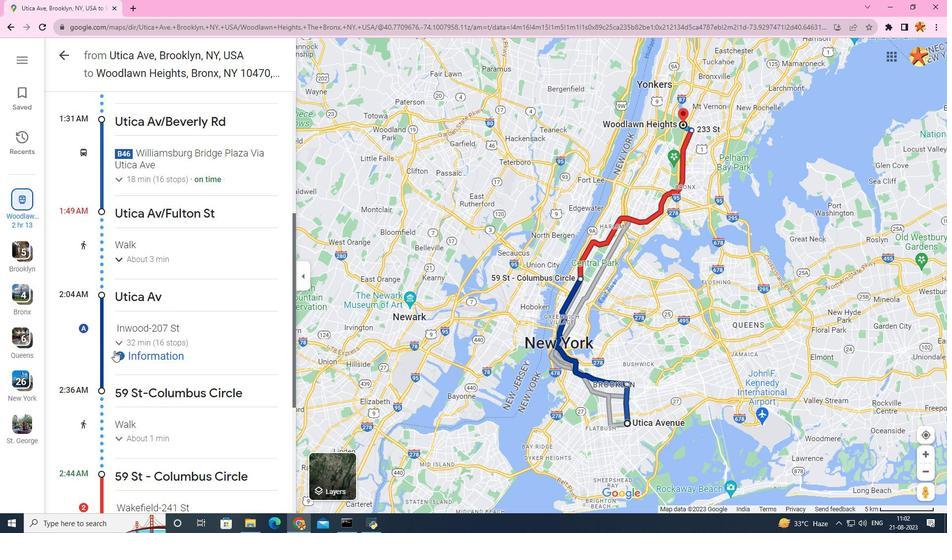 
Action: Mouse scrolled (114, 350) with delta (0, 0)
Screenshot: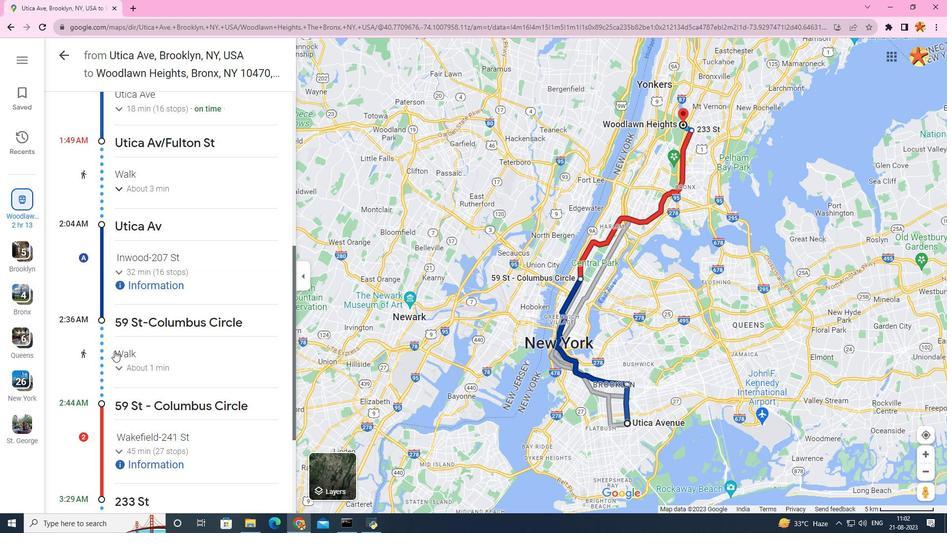 
Action: Mouse scrolled (114, 350) with delta (0, 0)
Screenshot: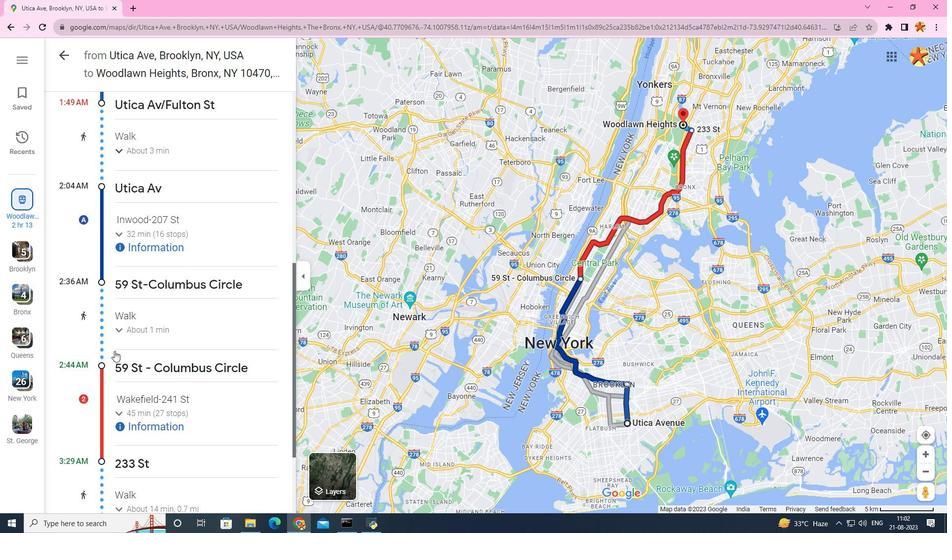 
Action: Mouse scrolled (114, 350) with delta (0, 0)
Screenshot: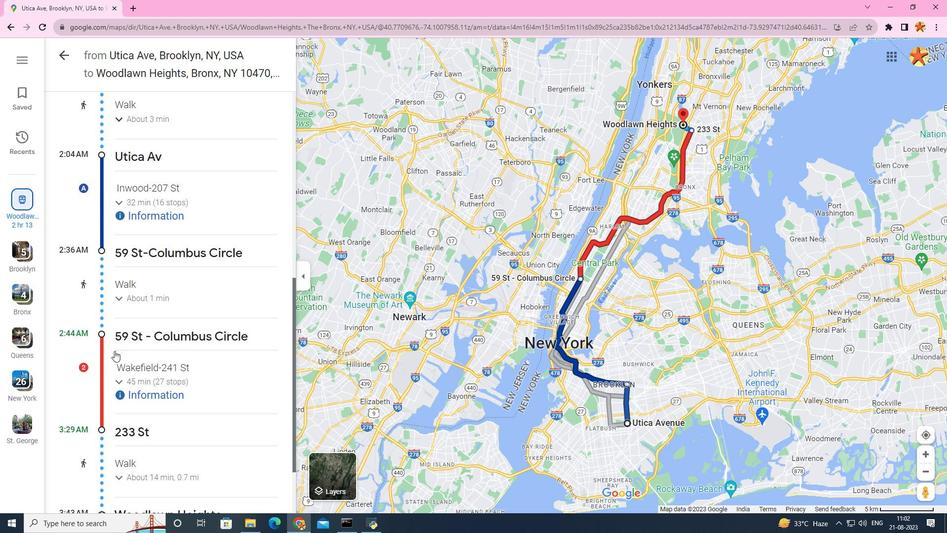 
Action: Mouse scrolled (114, 350) with delta (0, 0)
Screenshot: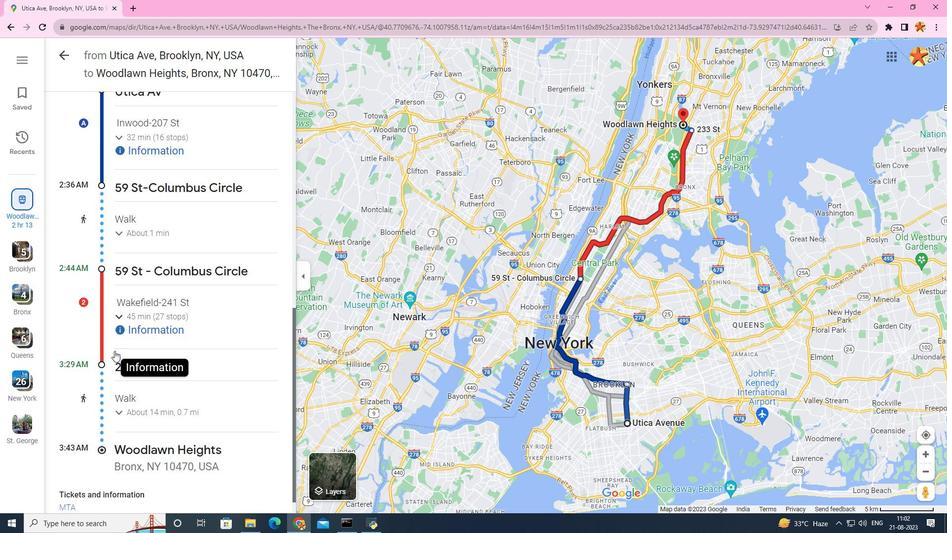 
Action: Mouse scrolled (114, 350) with delta (0, 0)
Screenshot: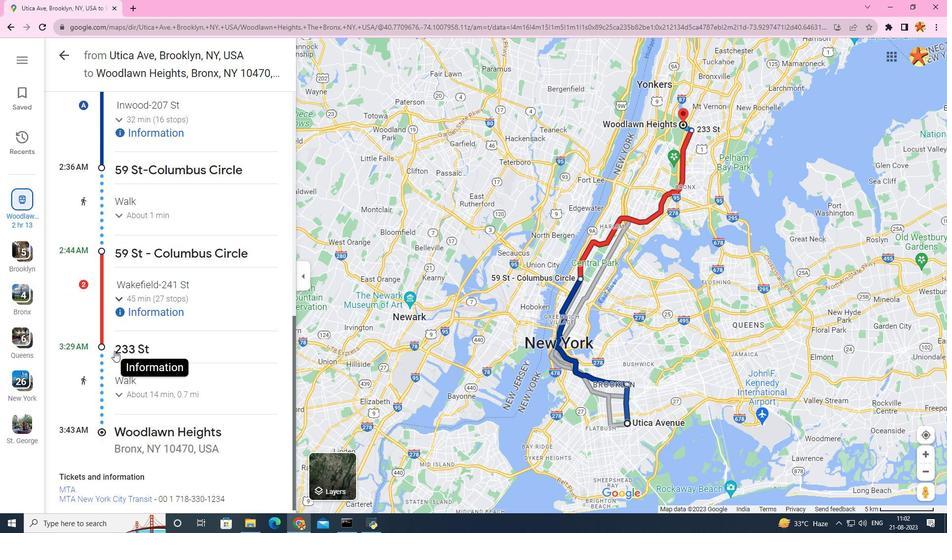 
Action: Mouse scrolled (114, 350) with delta (0, 0)
Screenshot: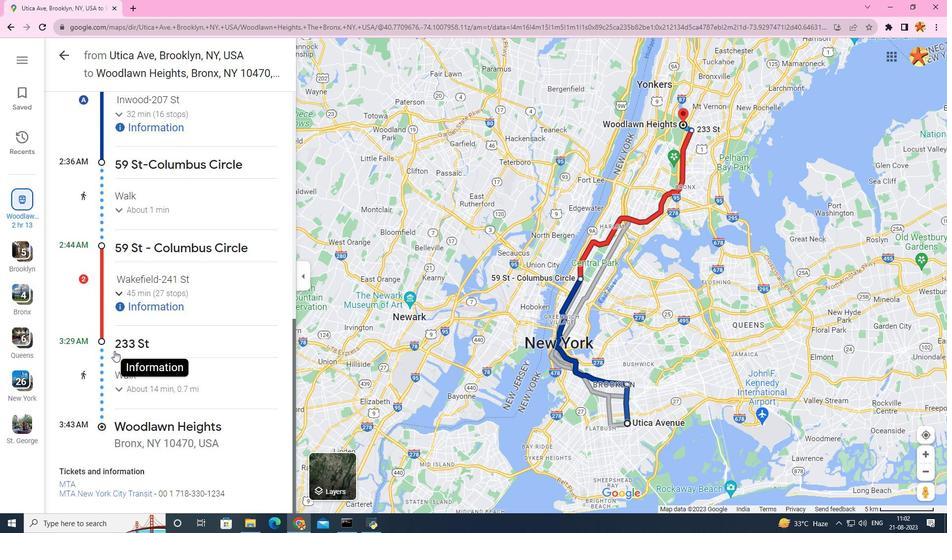 
Action: Mouse scrolled (114, 350) with delta (0, 0)
Screenshot: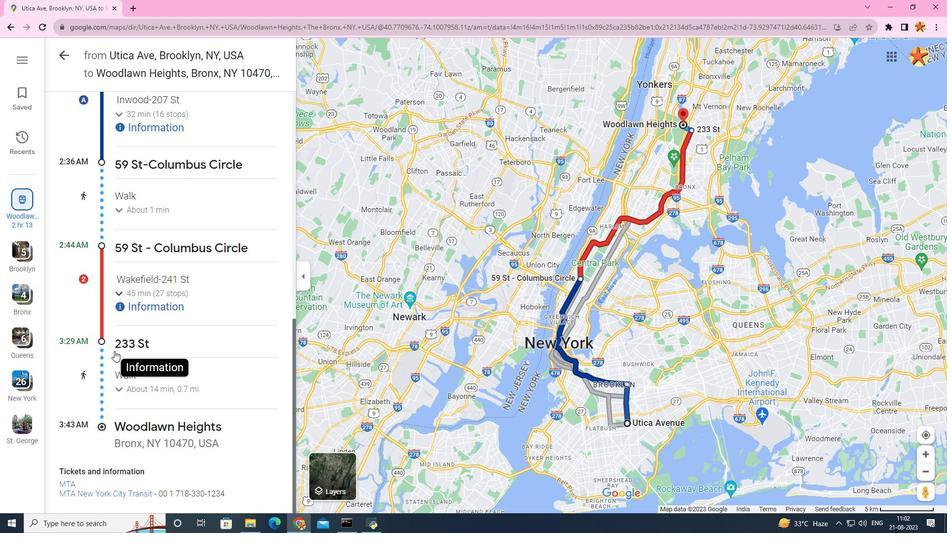 
Action: Mouse scrolled (114, 350) with delta (0, 0)
Screenshot: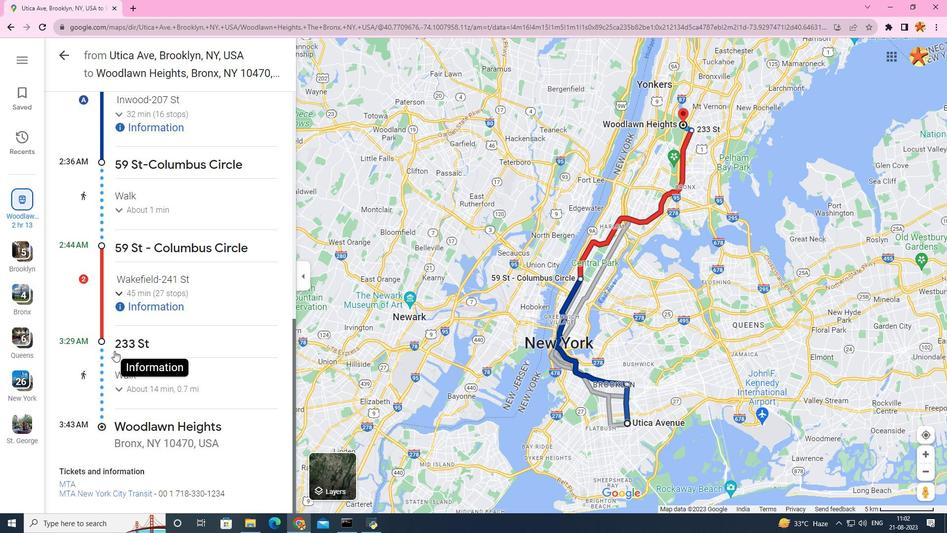 
Action: Mouse scrolled (114, 350) with delta (0, 0)
Screenshot: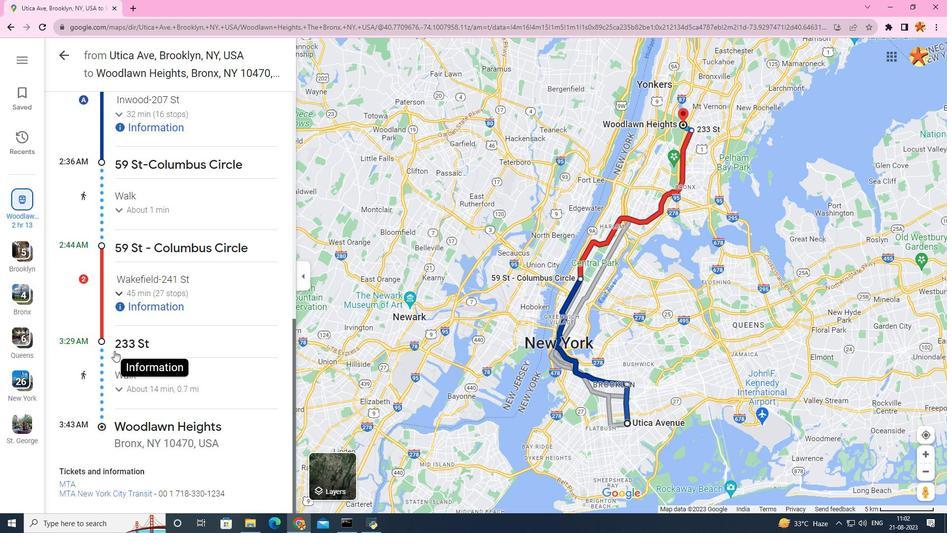 
Action: Mouse scrolled (114, 351) with delta (0, 0)
Screenshot: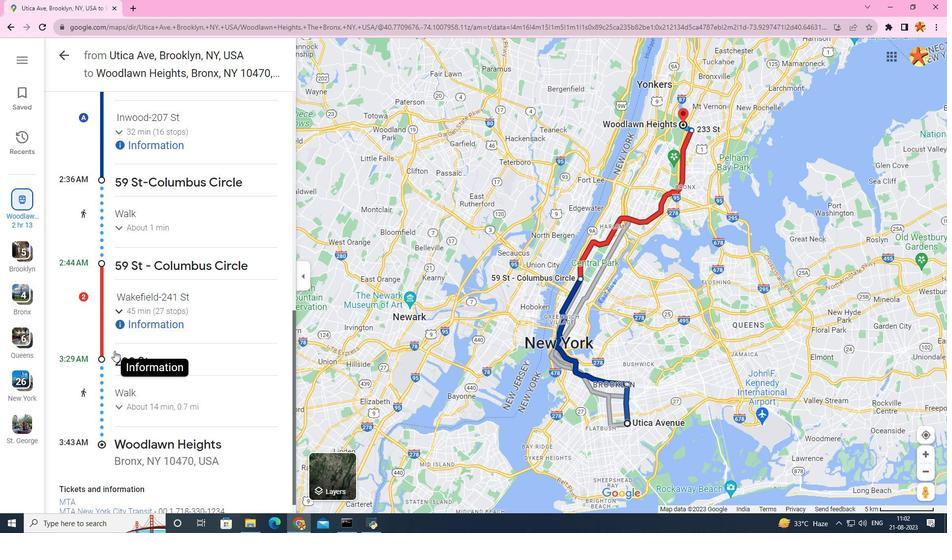 
Action: Mouse scrolled (114, 351) with delta (0, 0)
Screenshot: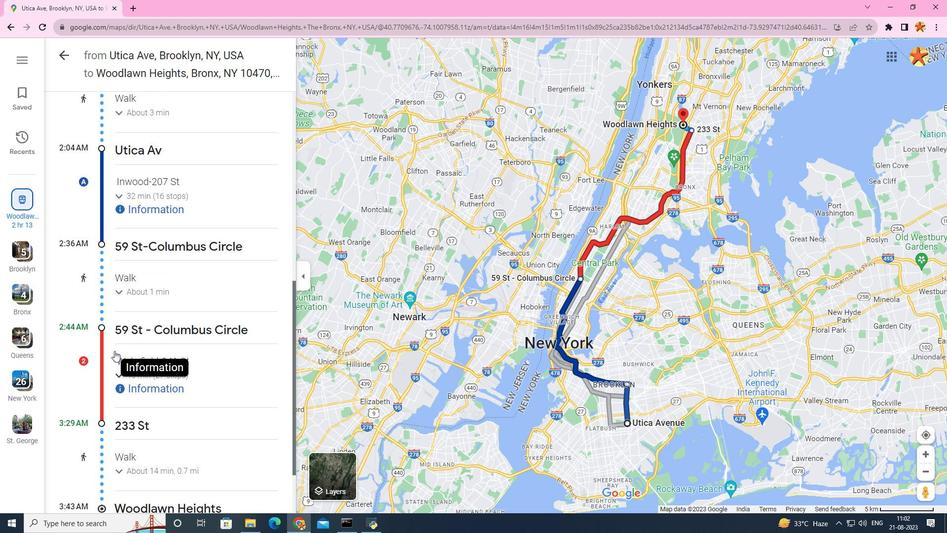 
Action: Mouse scrolled (114, 351) with delta (0, 0)
Screenshot: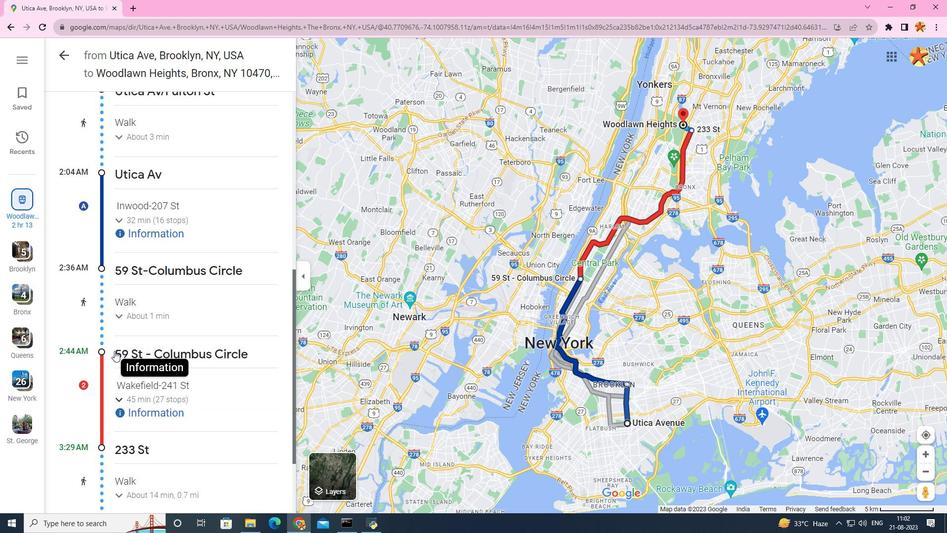 
Action: Mouse scrolled (114, 351) with delta (0, 0)
Screenshot: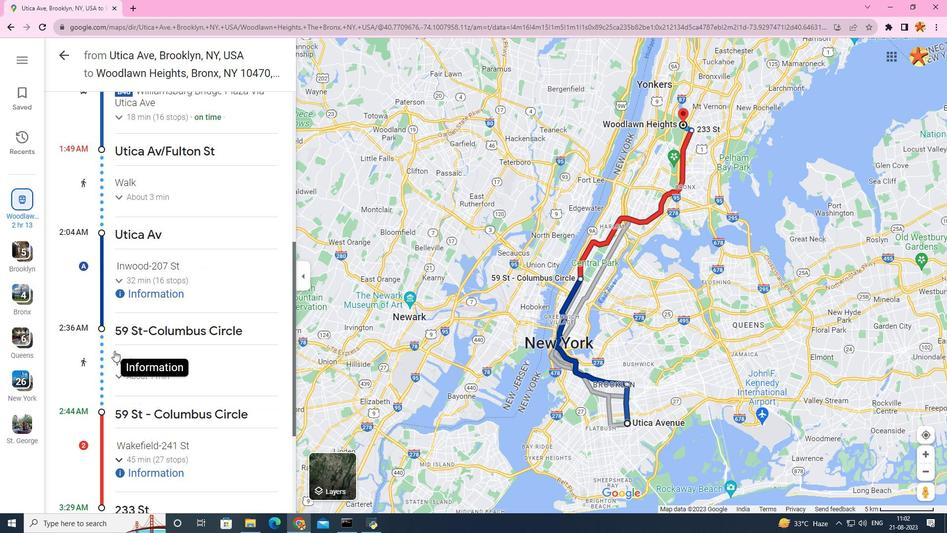 
Action: Mouse scrolled (114, 351) with delta (0, 0)
Screenshot: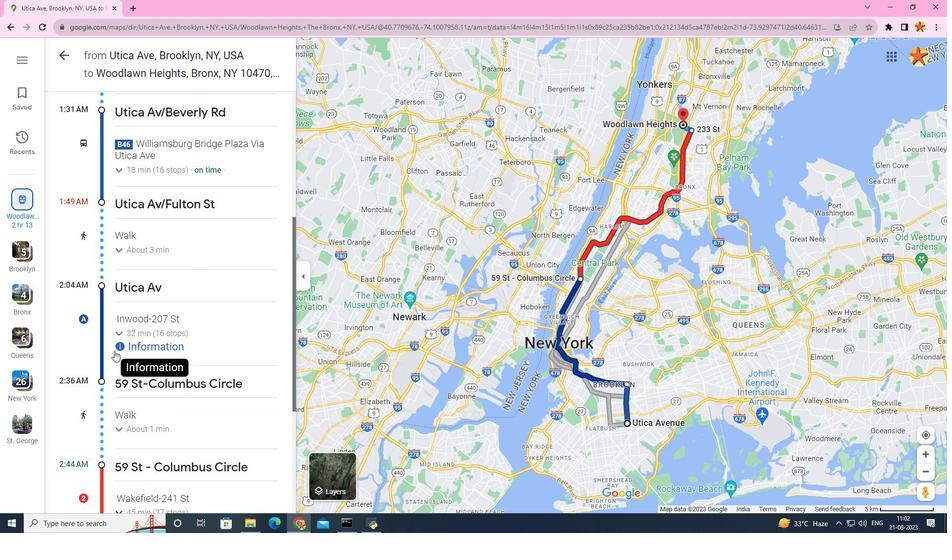 
Action: Mouse scrolled (114, 351) with delta (0, 0)
Screenshot: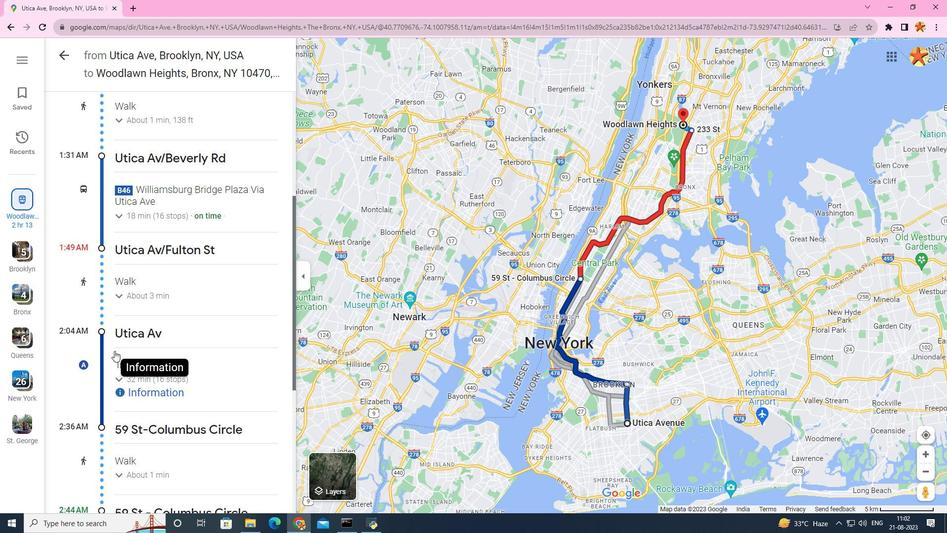 
Action: Mouse scrolled (114, 351) with delta (0, 0)
Screenshot: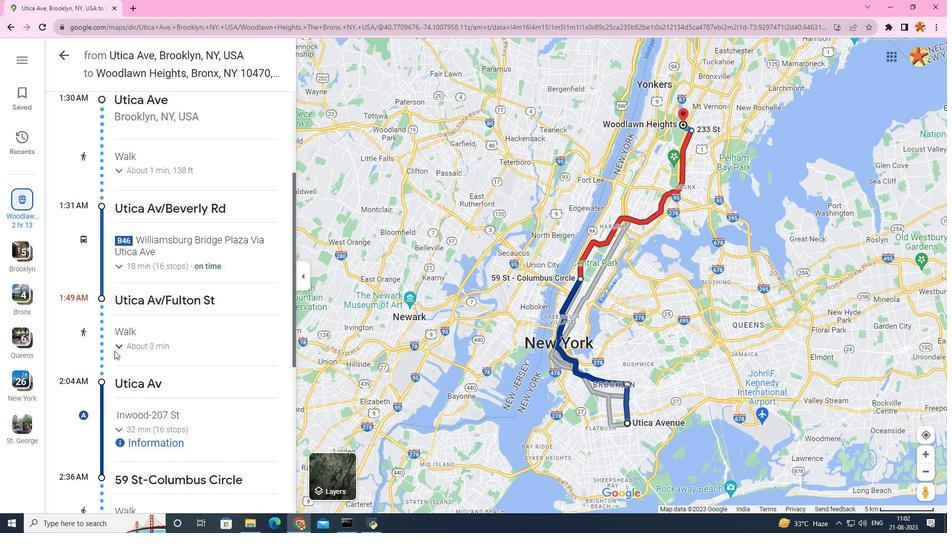 
Action: Mouse scrolled (114, 351) with delta (0, 0)
Screenshot: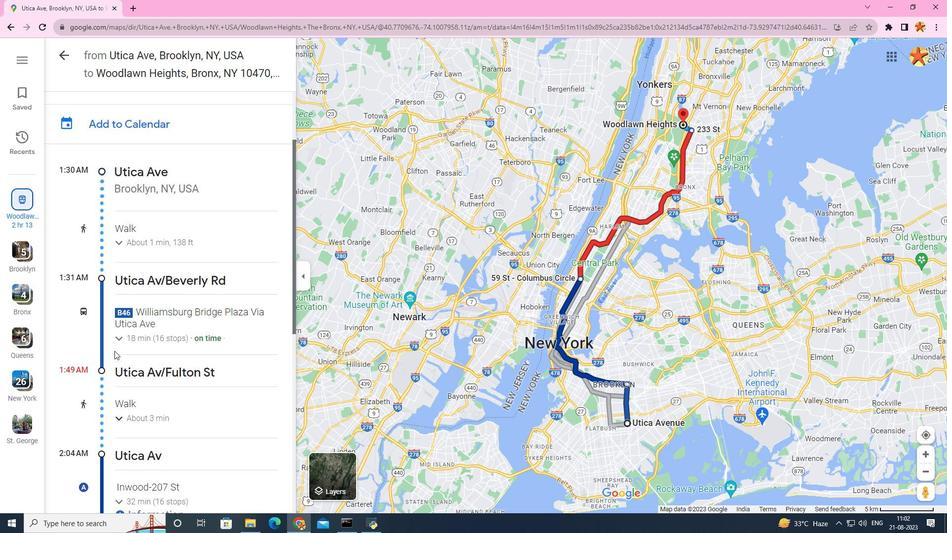 
Action: Mouse scrolled (114, 351) with delta (0, 0)
Screenshot: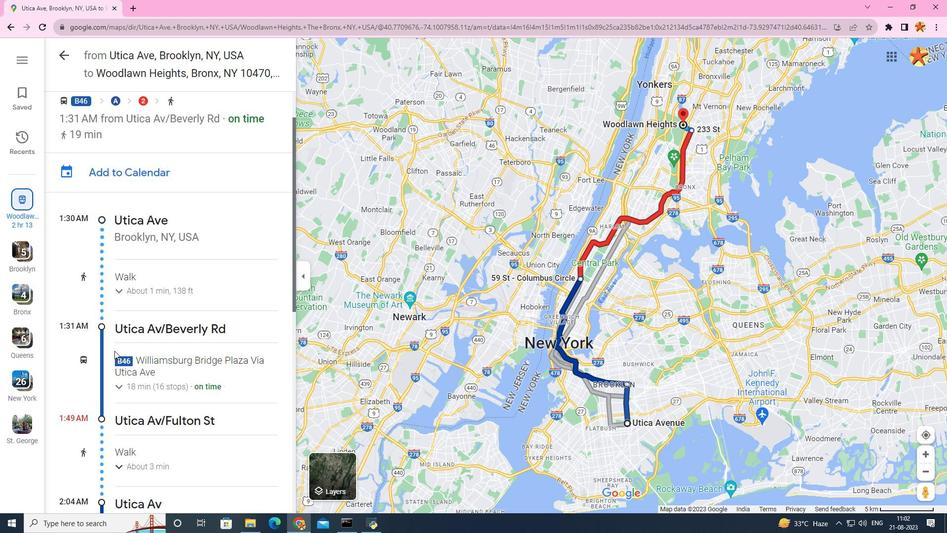 
Action: Mouse scrolled (114, 351) with delta (0, 0)
Screenshot: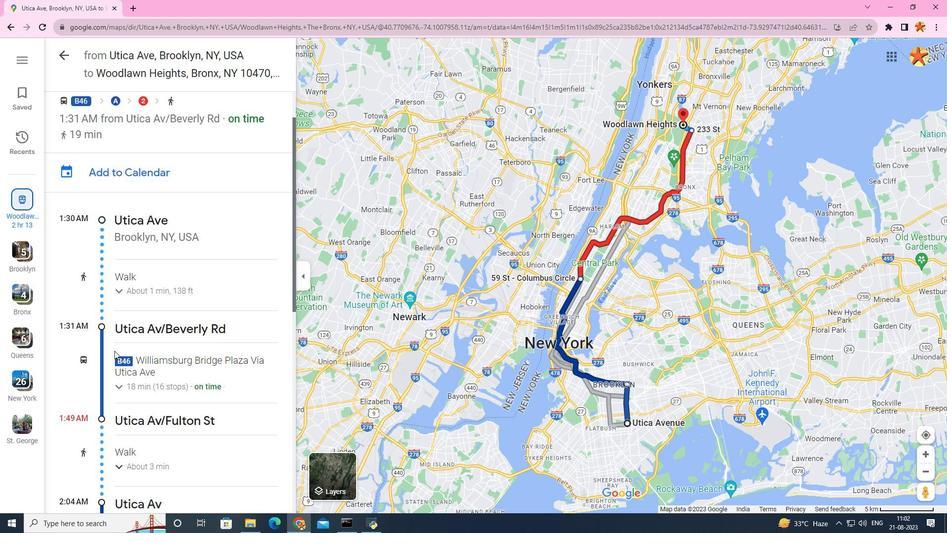 
Action: Mouse scrolled (114, 351) with delta (0, 0)
Screenshot: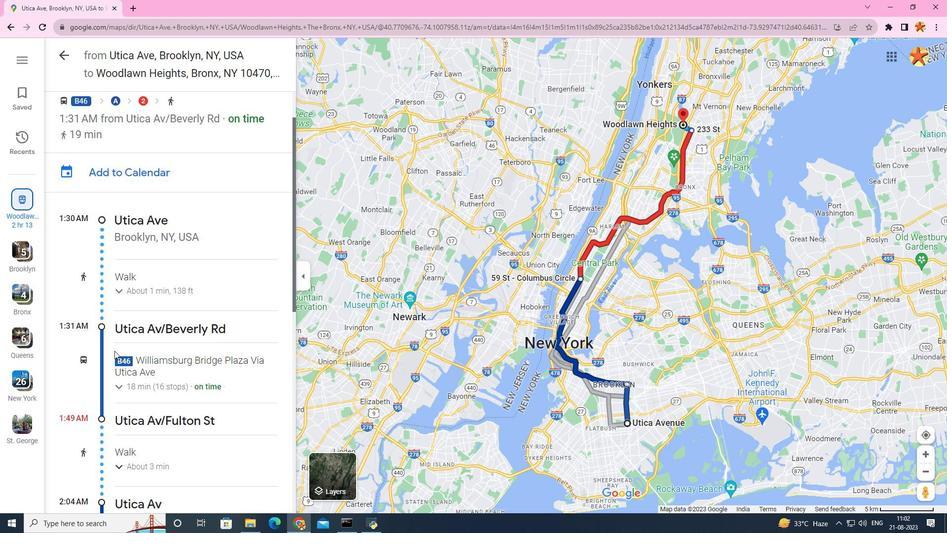 
Action: Mouse scrolled (114, 351) with delta (0, 0)
Screenshot: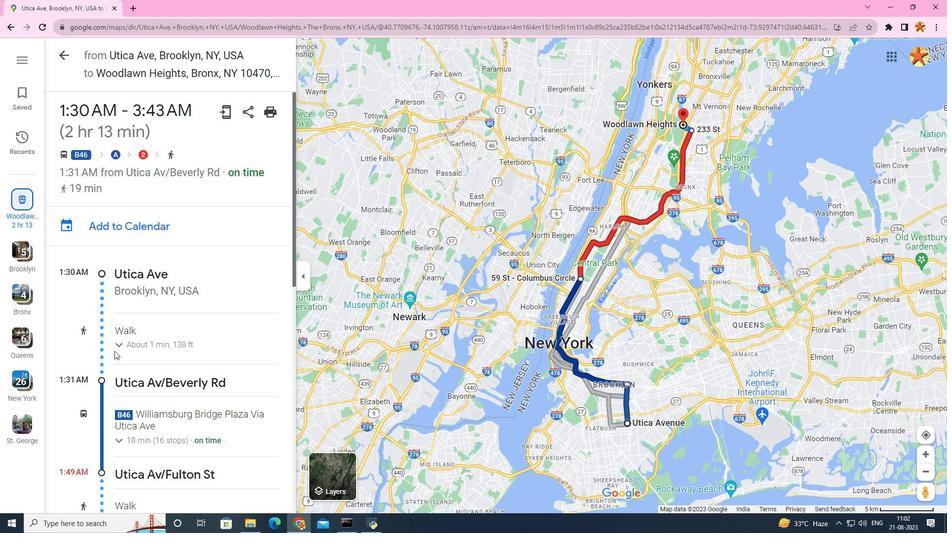 
Action: Mouse scrolled (114, 351) with delta (0, 0)
Screenshot: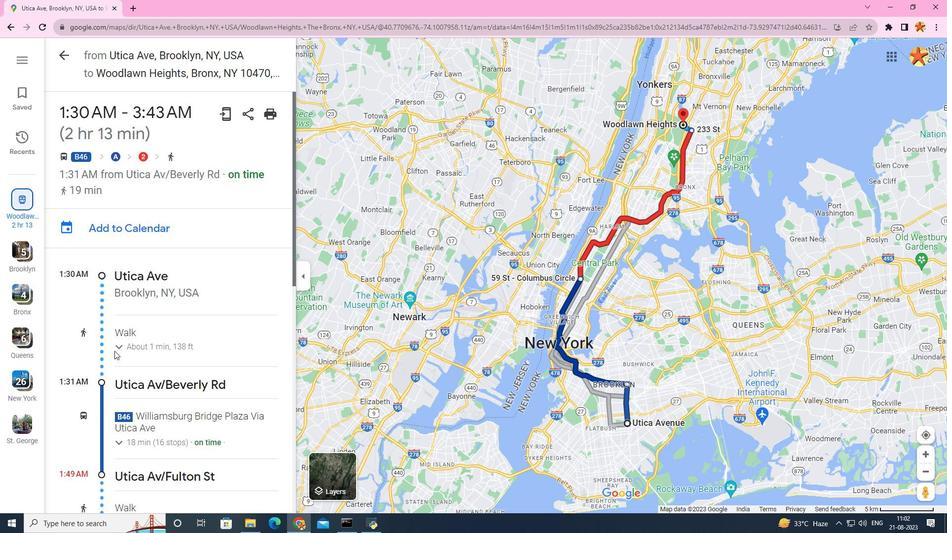
